 Task: Open Card Card0000000408 in Board Board0000000102 in Workspace WS0000000034 in Trello. Add Member Email0000000136 to Card Card0000000408 in Board Board0000000102 in Workspace WS0000000034 in Trello. Add Red Label titled Label0000000408 to Card Card0000000408 in Board Board0000000102 in Workspace WS0000000034 in Trello. Add Checklist CL0000000408 to Card Card0000000408 in Board Board0000000102 in Workspace WS0000000034 in Trello. Add Dates with Start Date as Nov 01 2023 and Due Date as Nov 30 2023 to Card Card0000000408 in Board Board0000000102 in Workspace WS0000000034 in Trello
Action: Mouse moved to (653, 678)
Screenshot: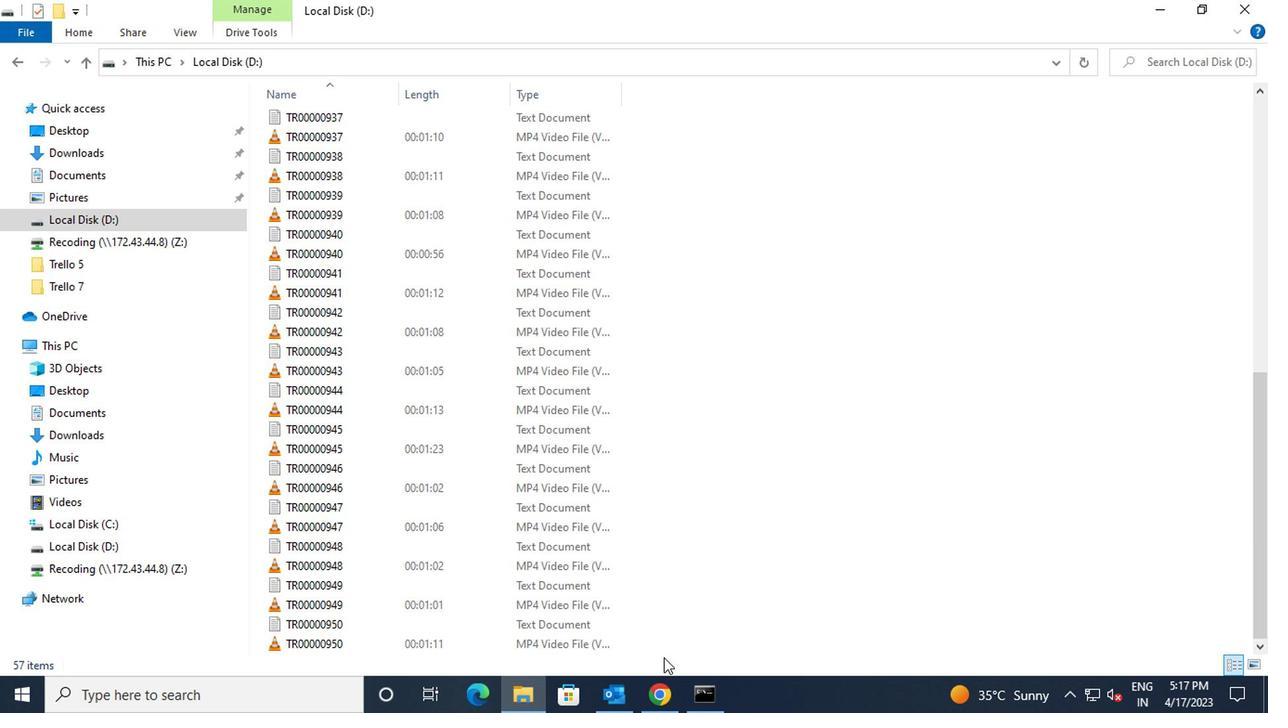 
Action: Mouse pressed left at (653, 678)
Screenshot: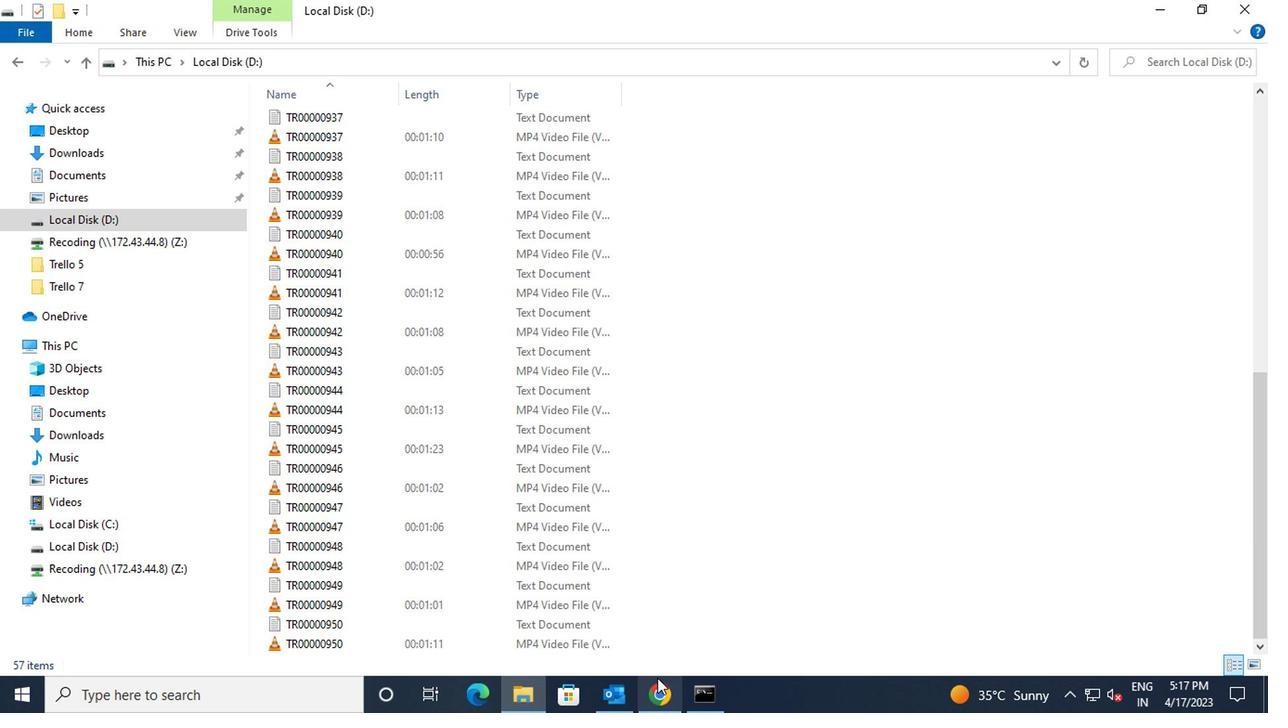
Action: Mouse moved to (457, 417)
Screenshot: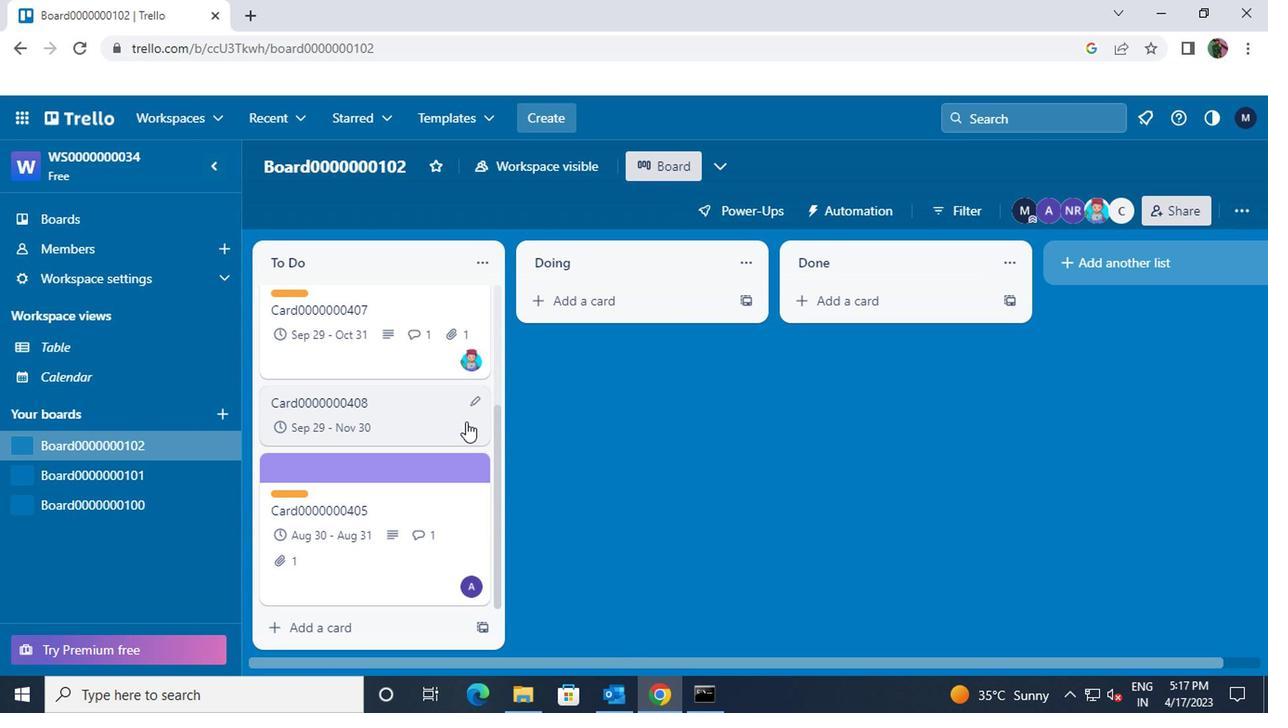 
Action: Mouse pressed left at (457, 417)
Screenshot: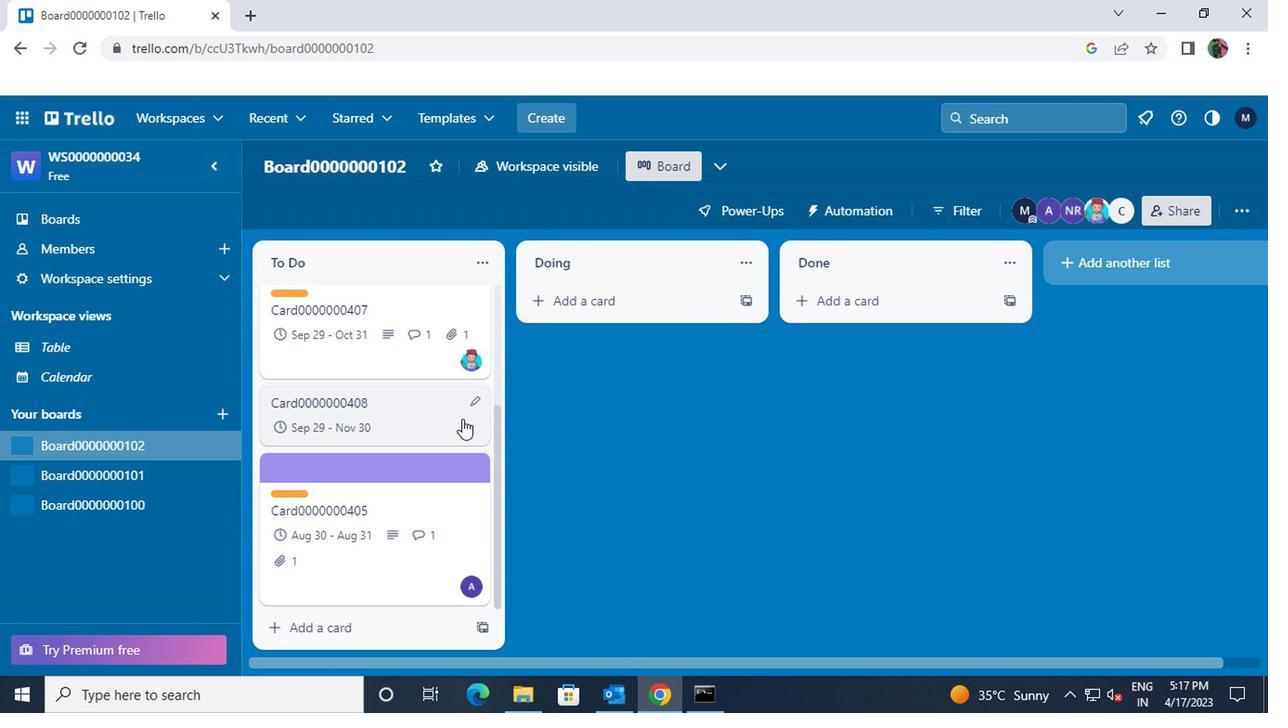 
Action: Mouse moved to (845, 269)
Screenshot: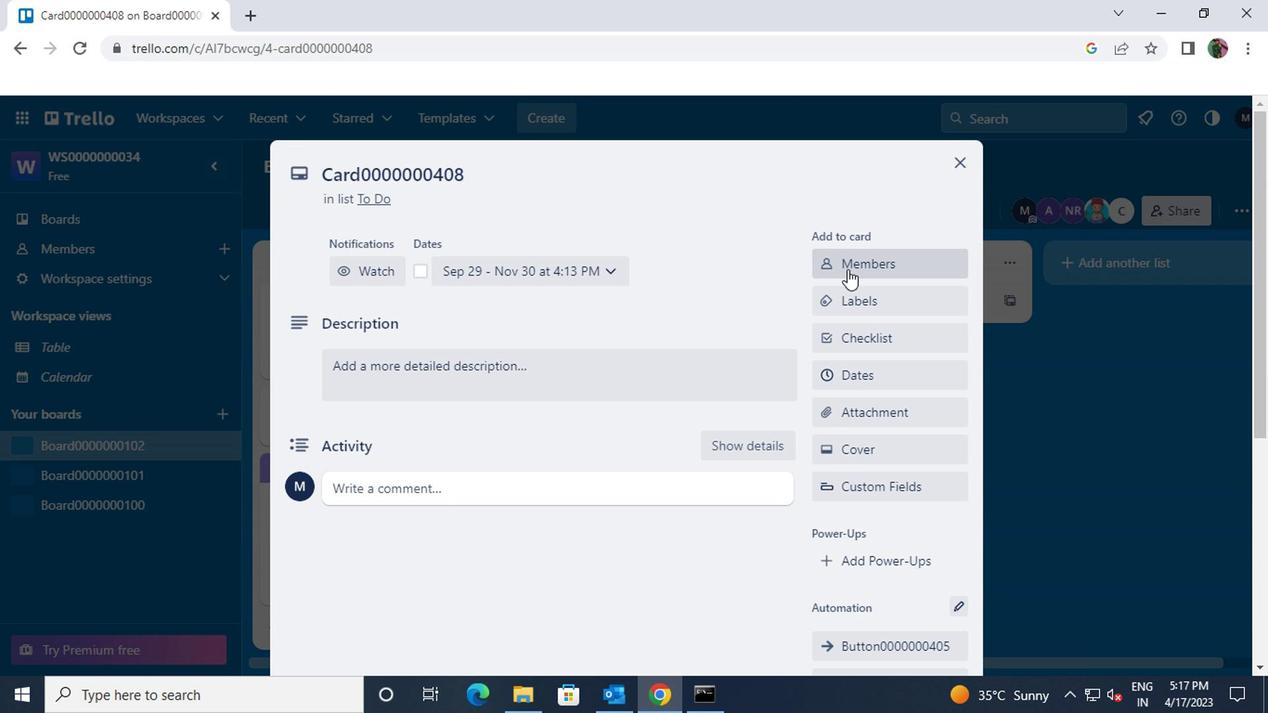 
Action: Mouse pressed left at (845, 269)
Screenshot: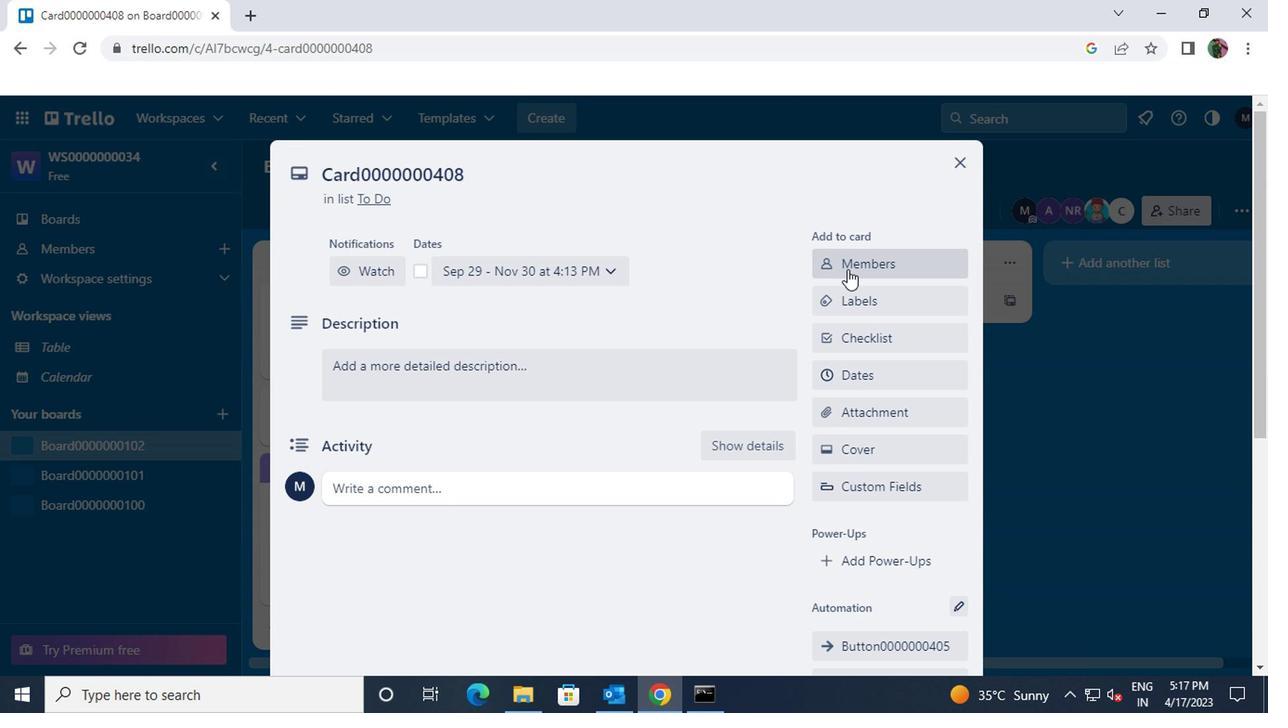 
Action: Key pressed <Key.shift>CARSTREET791<Key.shift>@GMAIL.COM
Screenshot: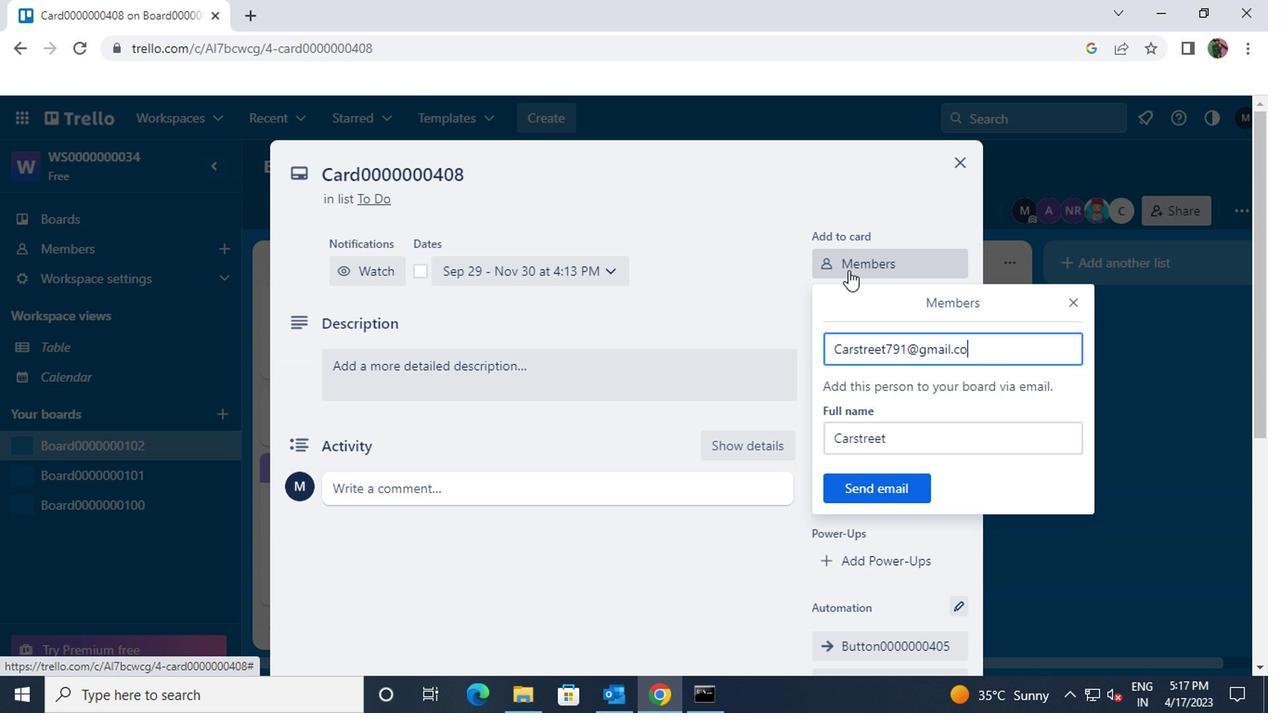 
Action: Mouse moved to (893, 483)
Screenshot: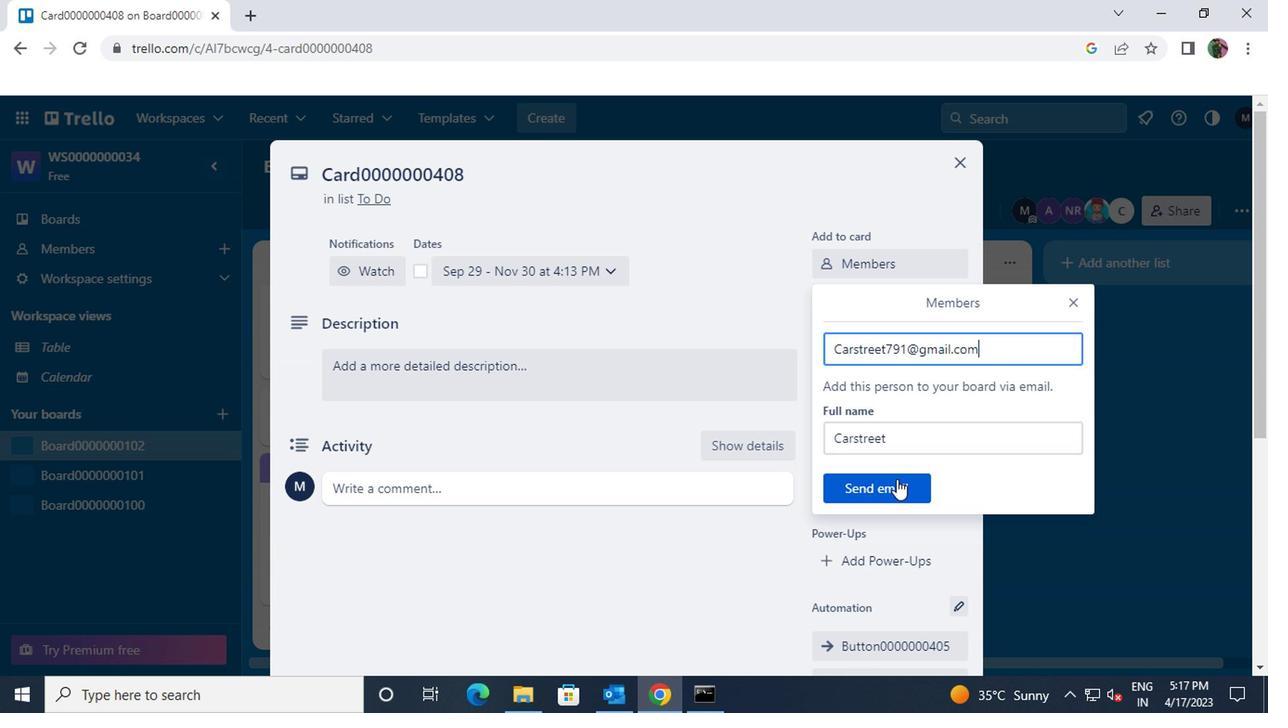 
Action: Mouse pressed left at (893, 483)
Screenshot: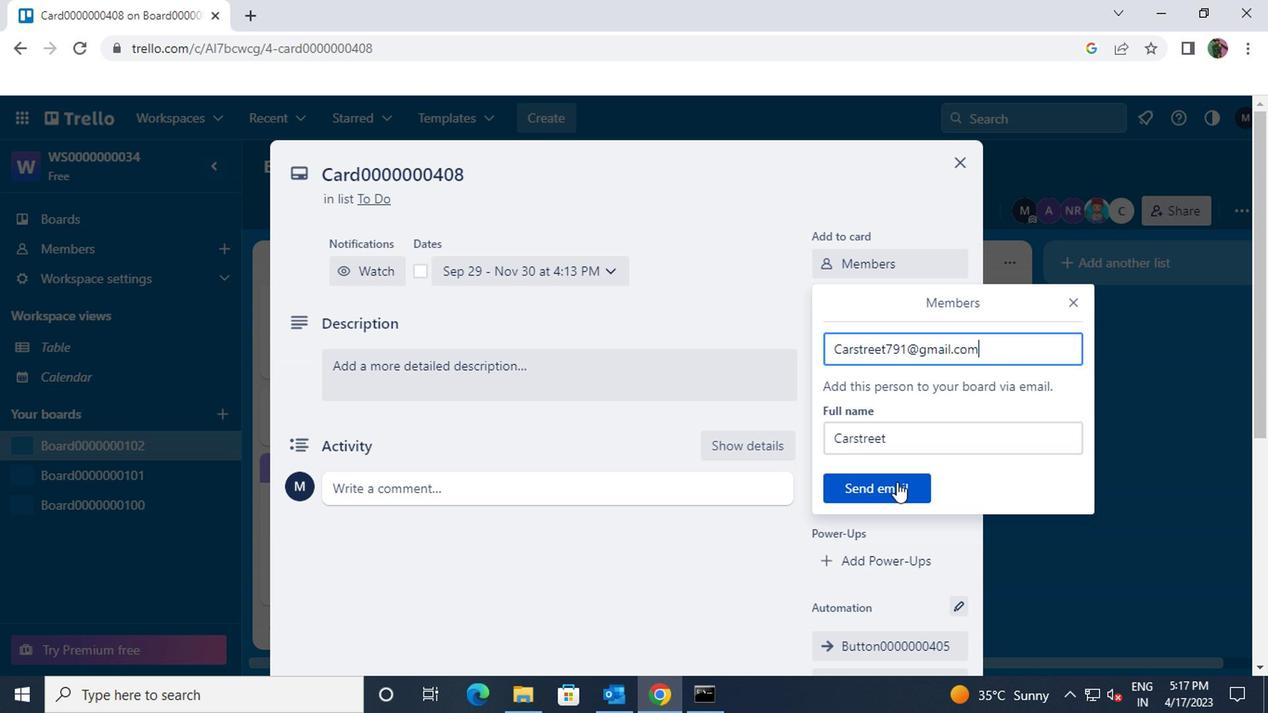
Action: Mouse moved to (859, 297)
Screenshot: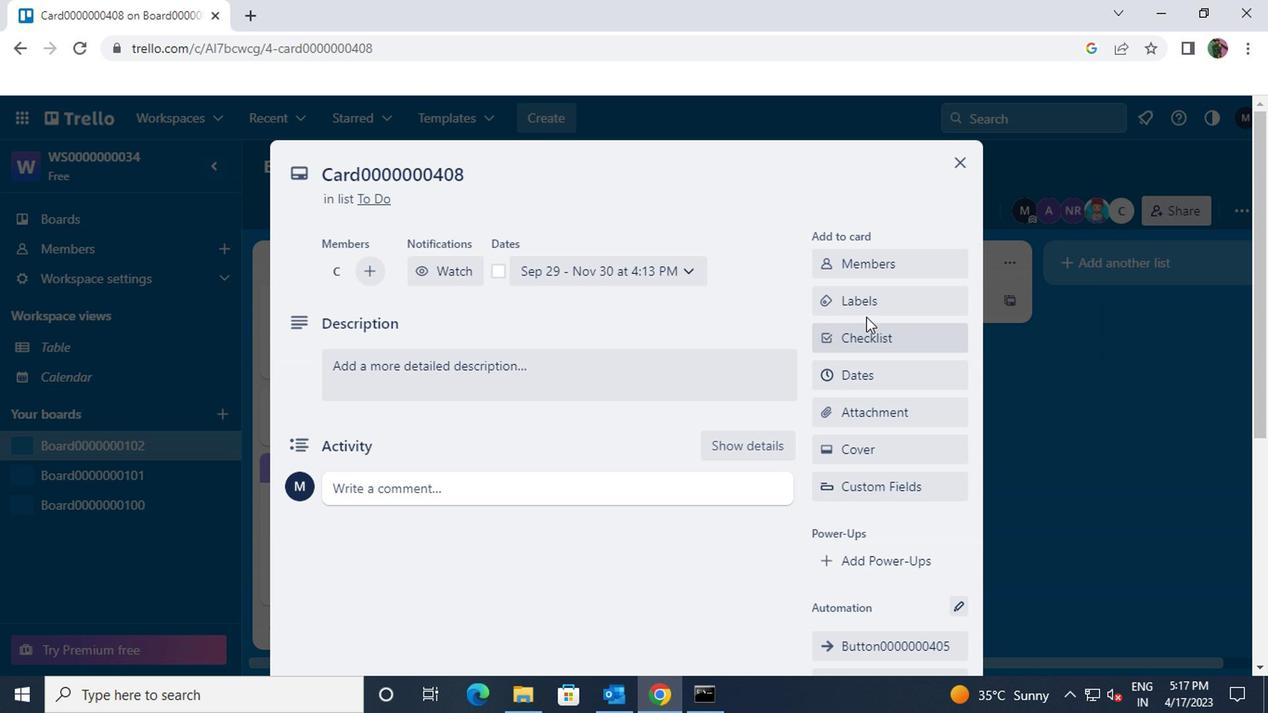 
Action: Mouse pressed left at (859, 297)
Screenshot: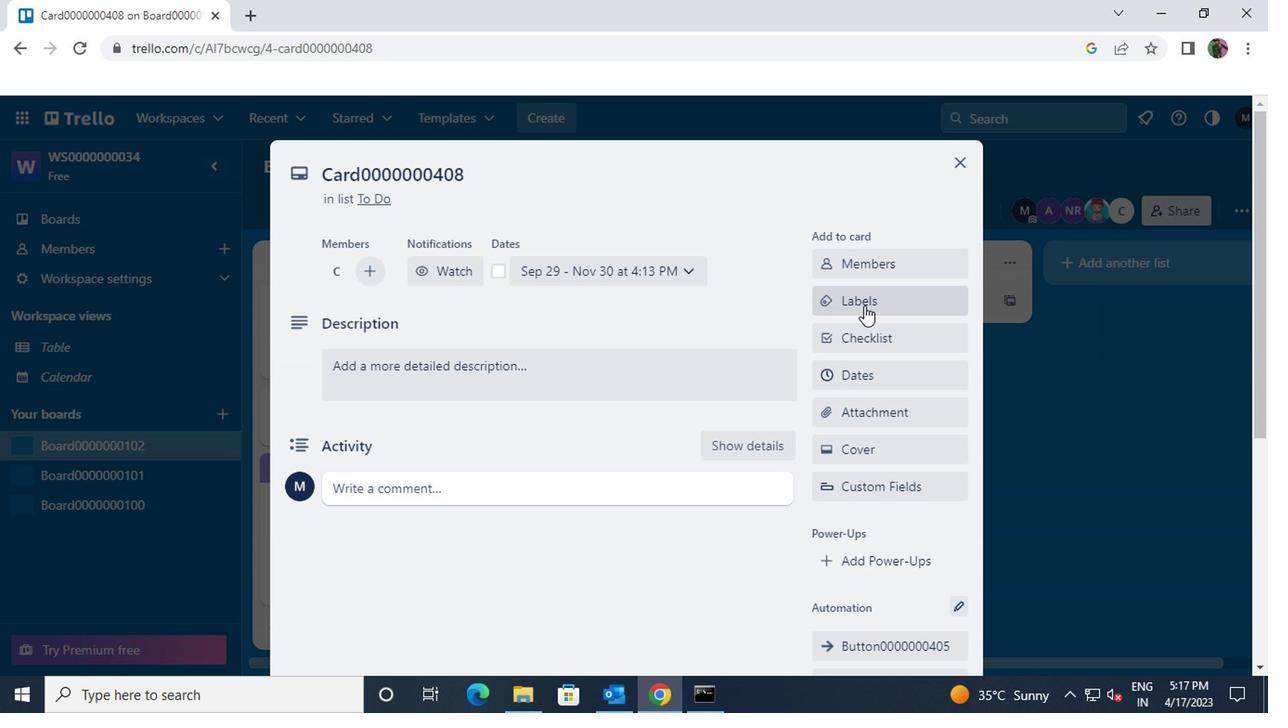 
Action: Mouse moved to (921, 629)
Screenshot: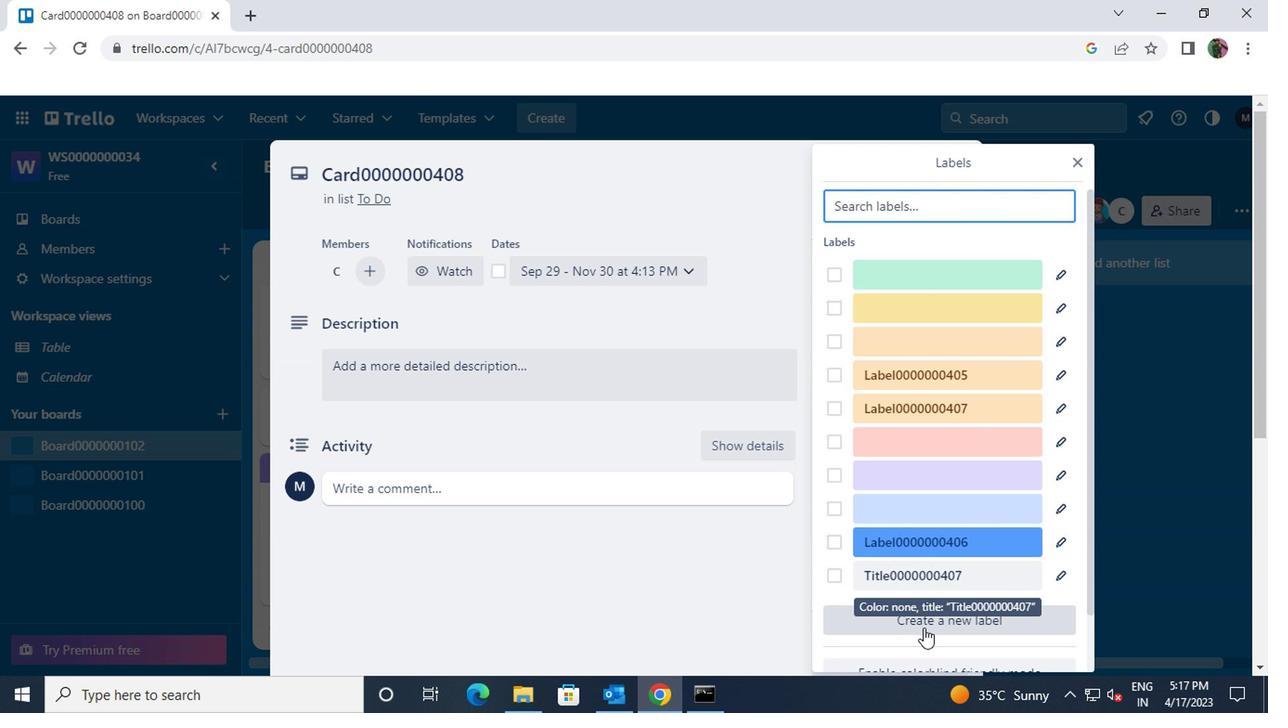 
Action: Mouse pressed left at (921, 629)
Screenshot: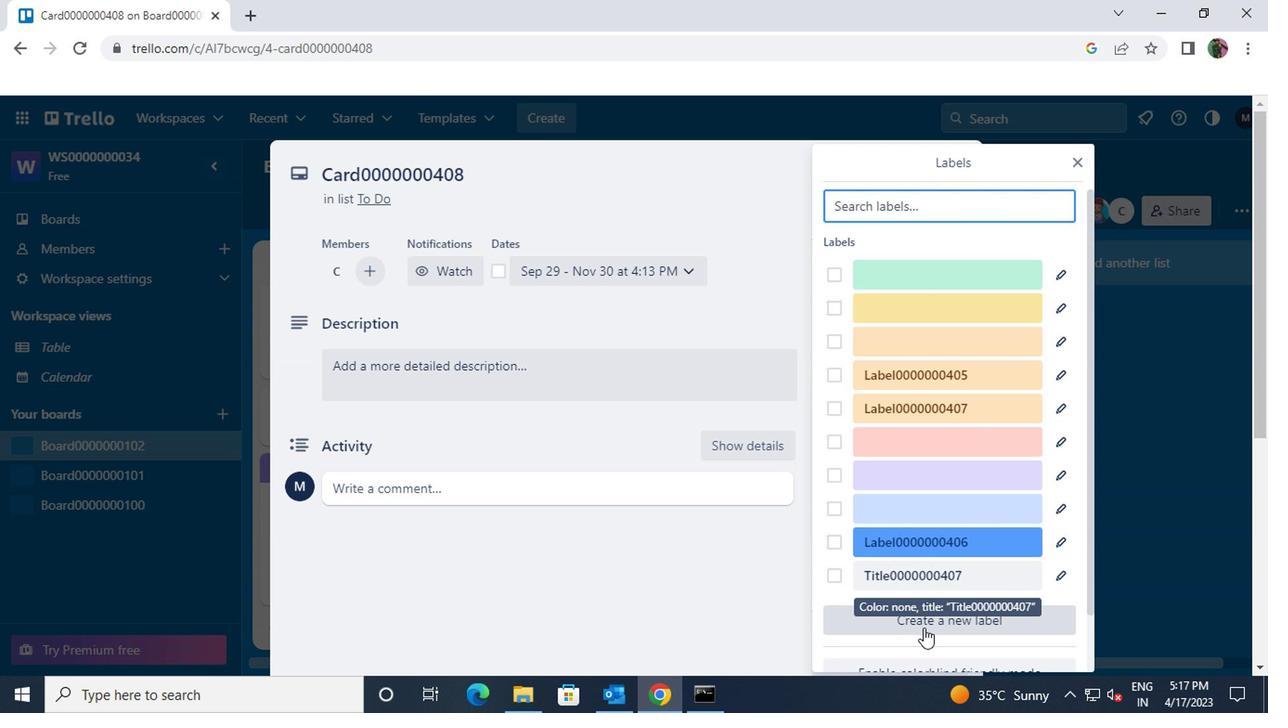 
Action: Mouse moved to (862, 330)
Screenshot: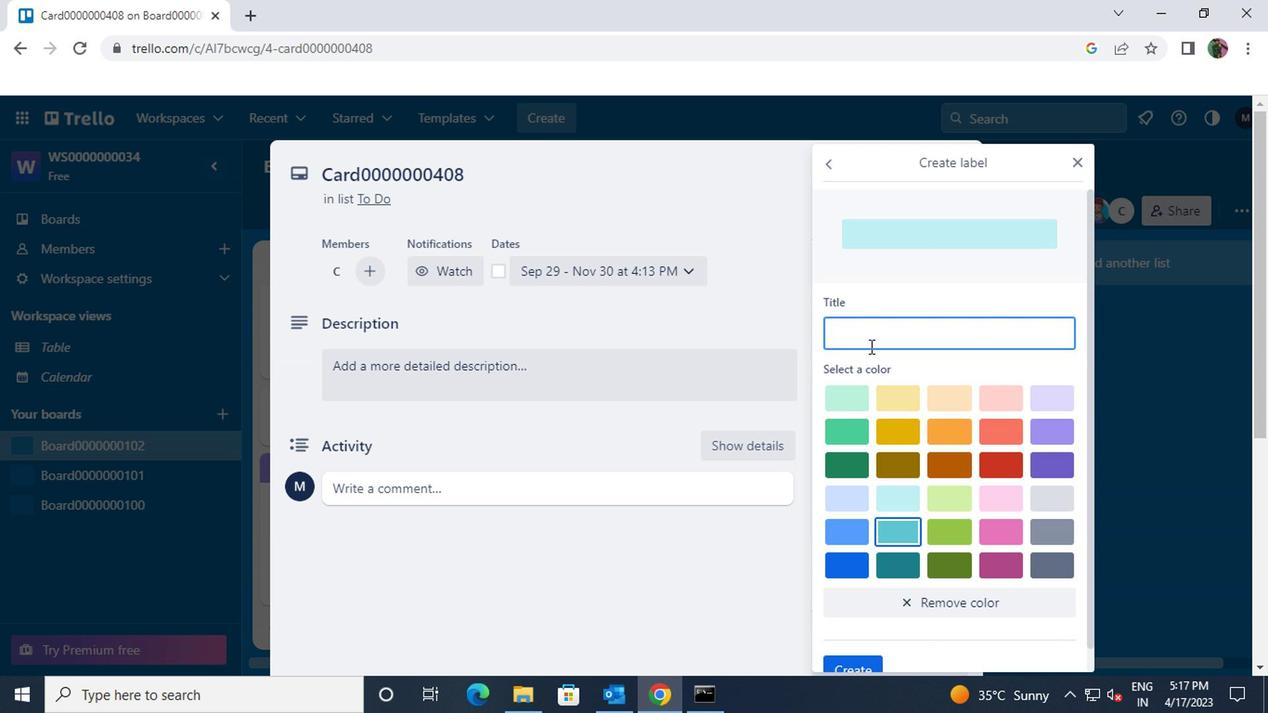 
Action: Mouse pressed left at (862, 330)
Screenshot: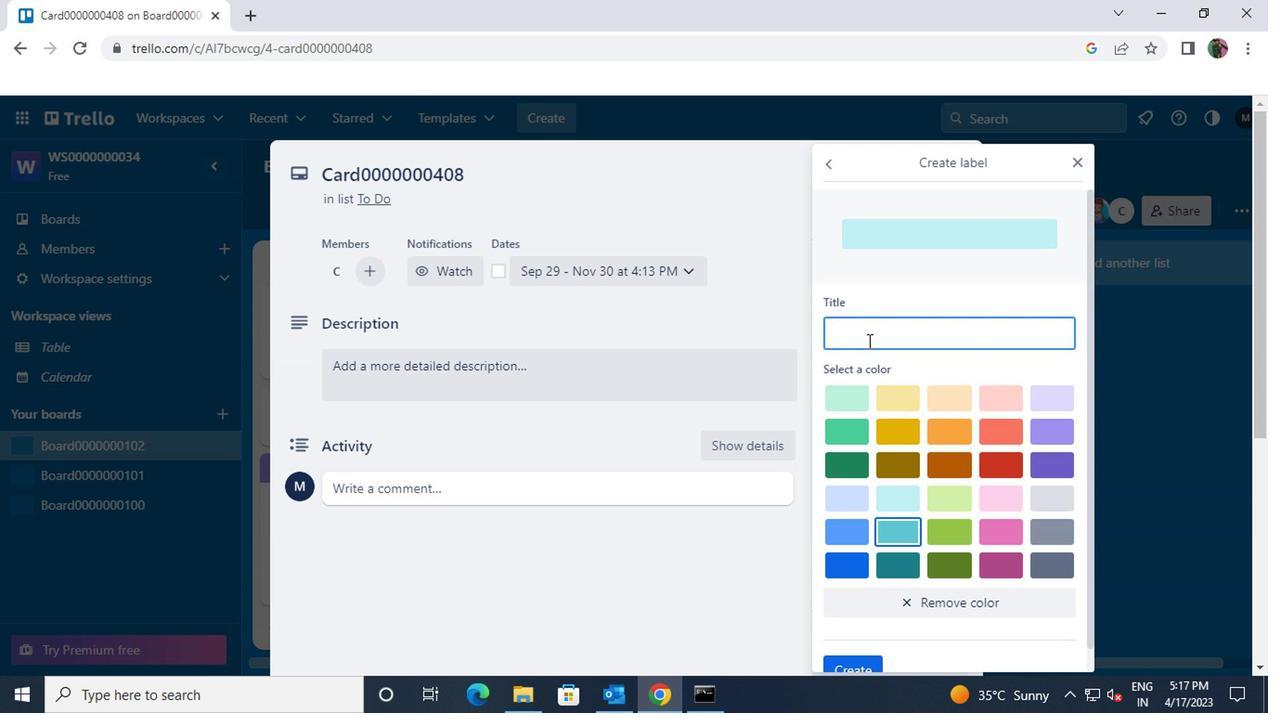 
Action: Mouse moved to (863, 325)
Screenshot: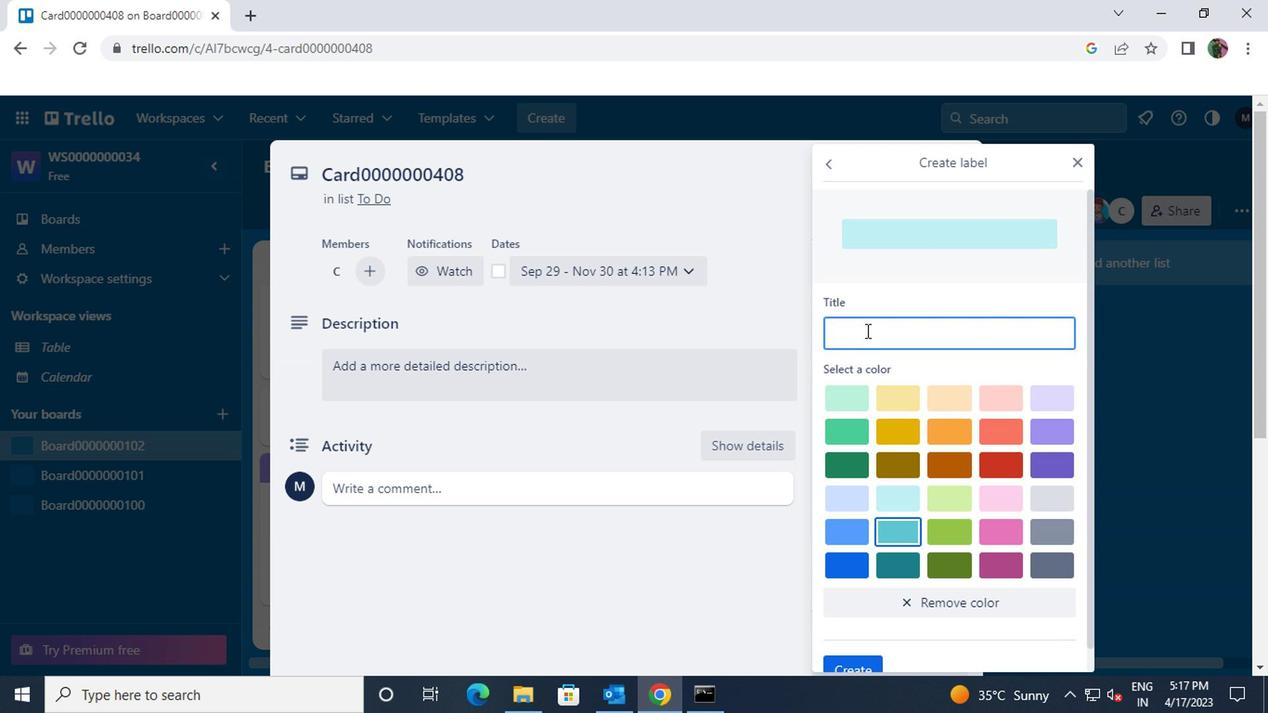 
Action: Key pressed <Key.shift>LABEL000000408
Screenshot: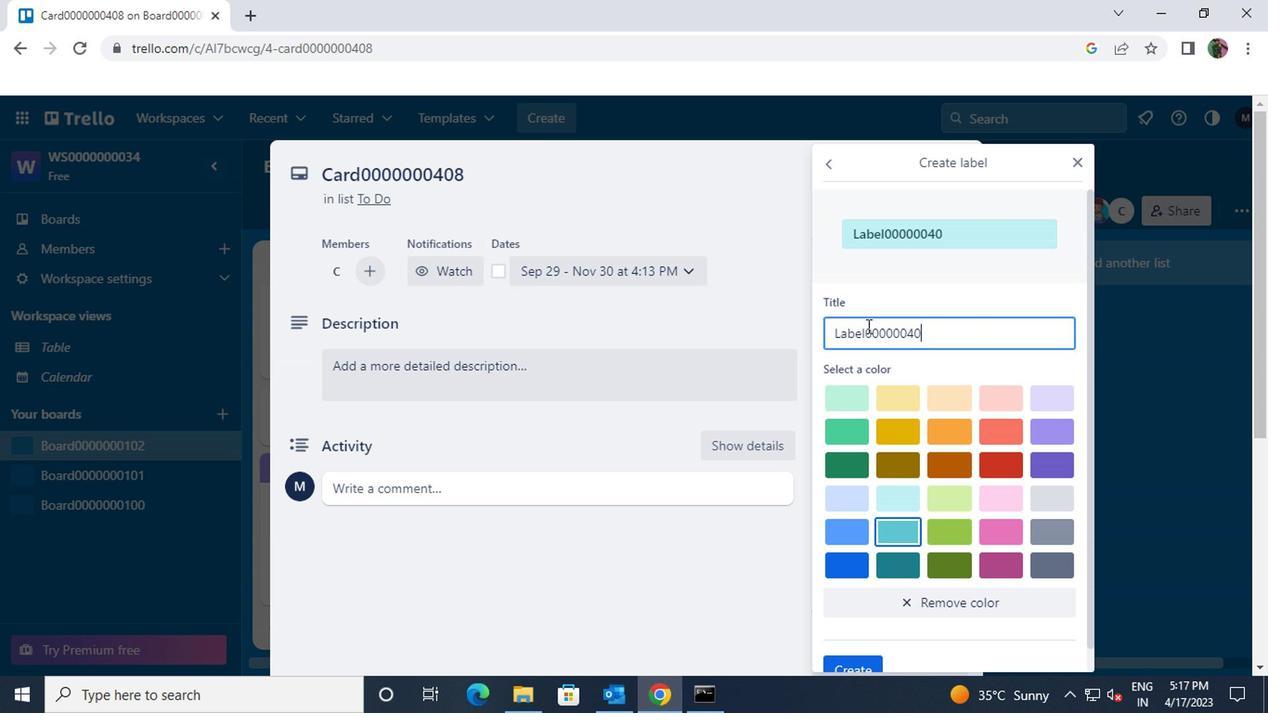 
Action: Mouse moved to (1004, 469)
Screenshot: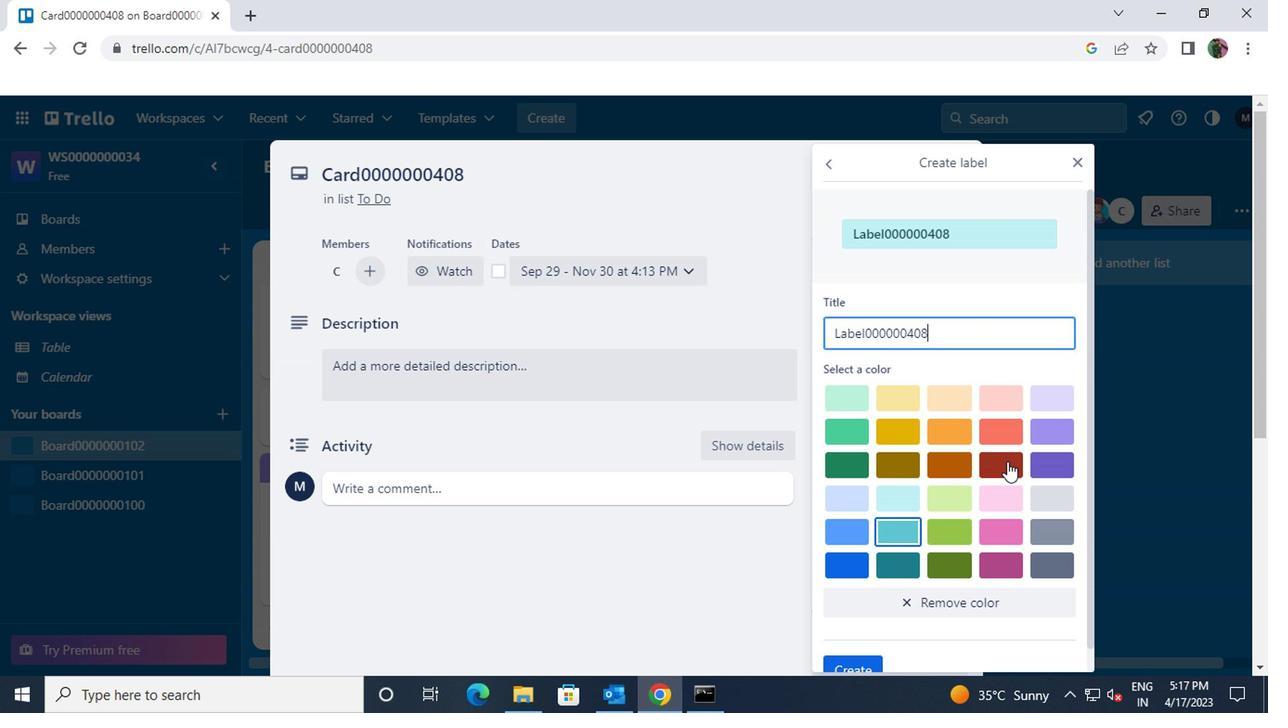 
Action: Mouse pressed left at (1004, 469)
Screenshot: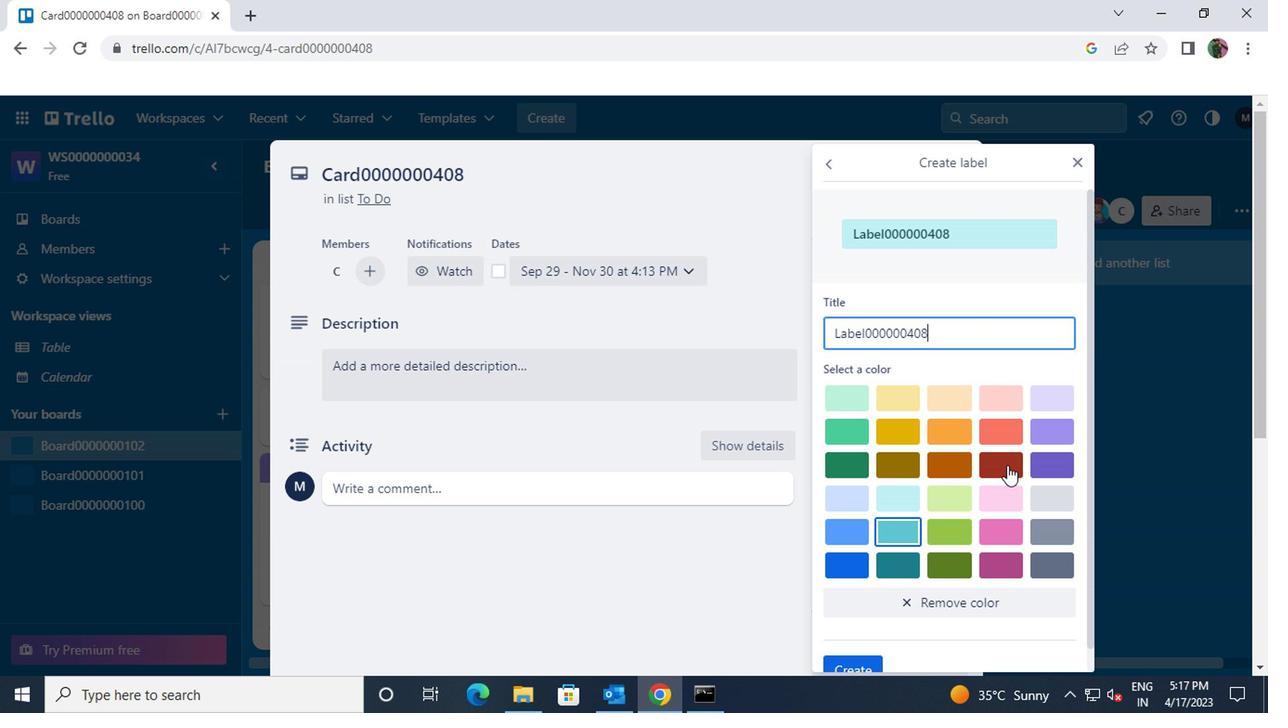 
Action: Mouse moved to (999, 469)
Screenshot: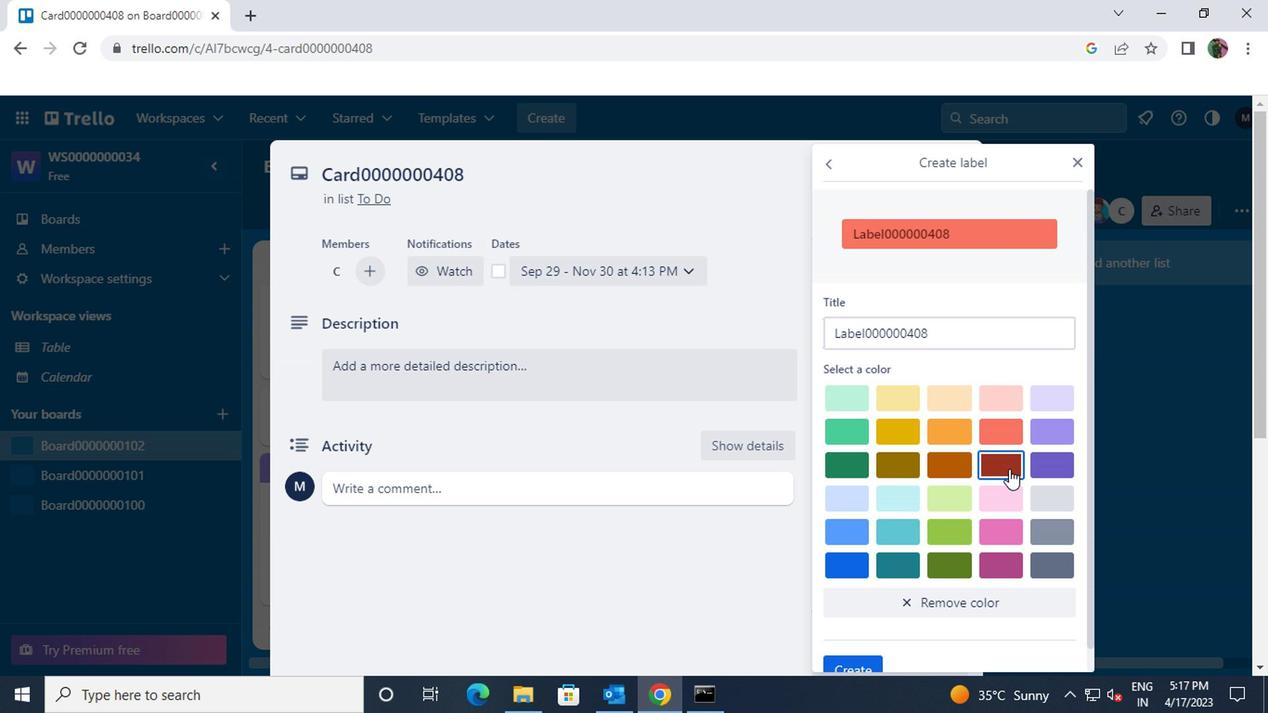 
Action: Mouse scrolled (999, 467) with delta (0, -1)
Screenshot: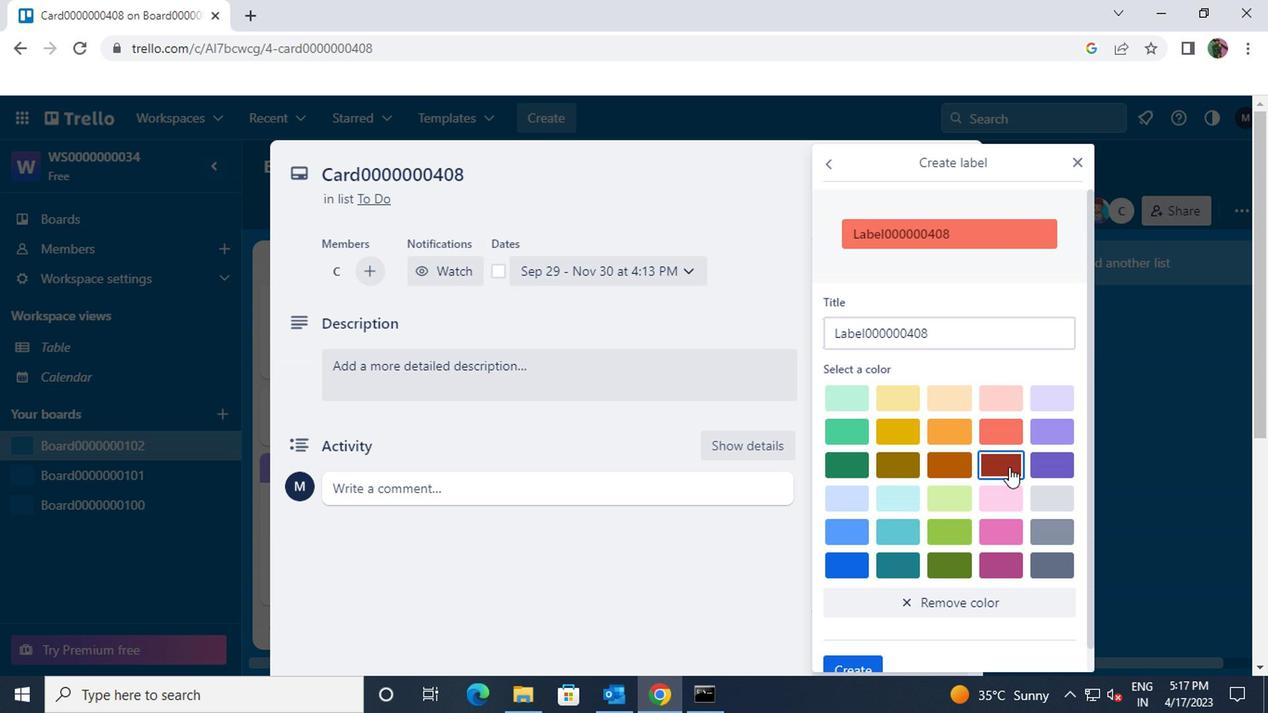 
Action: Mouse moved to (841, 633)
Screenshot: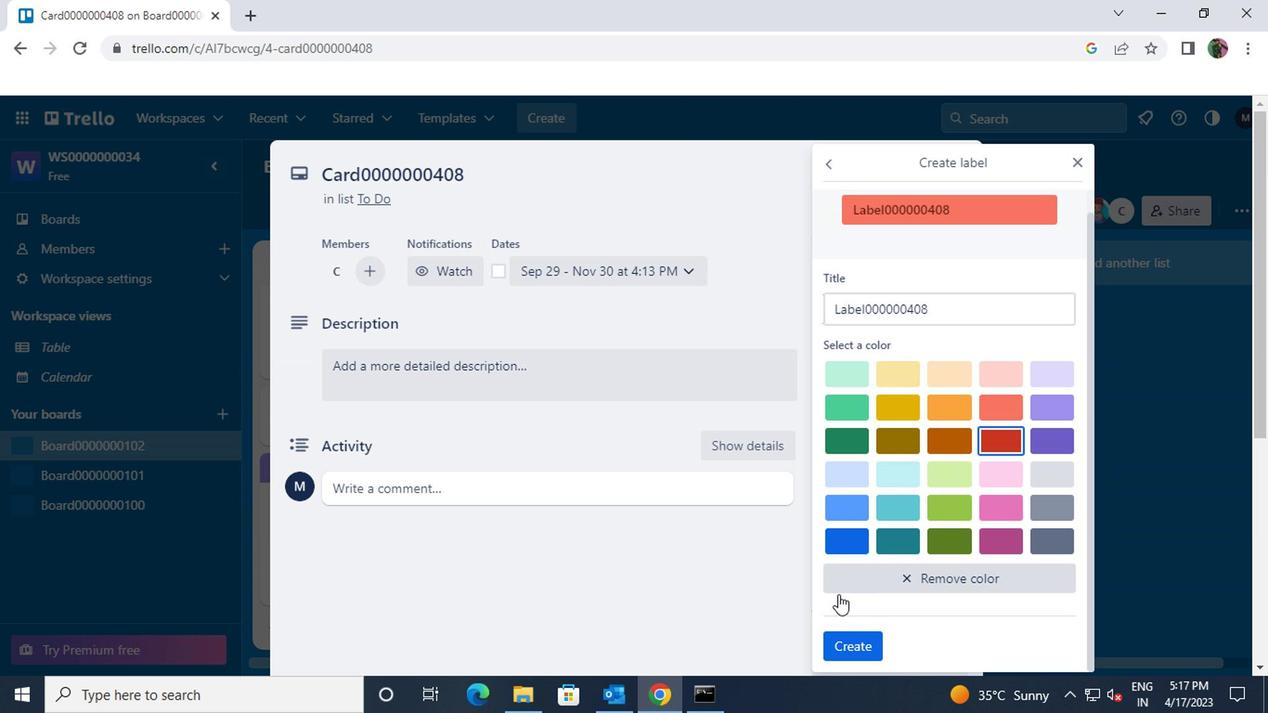 
Action: Mouse pressed left at (841, 633)
Screenshot: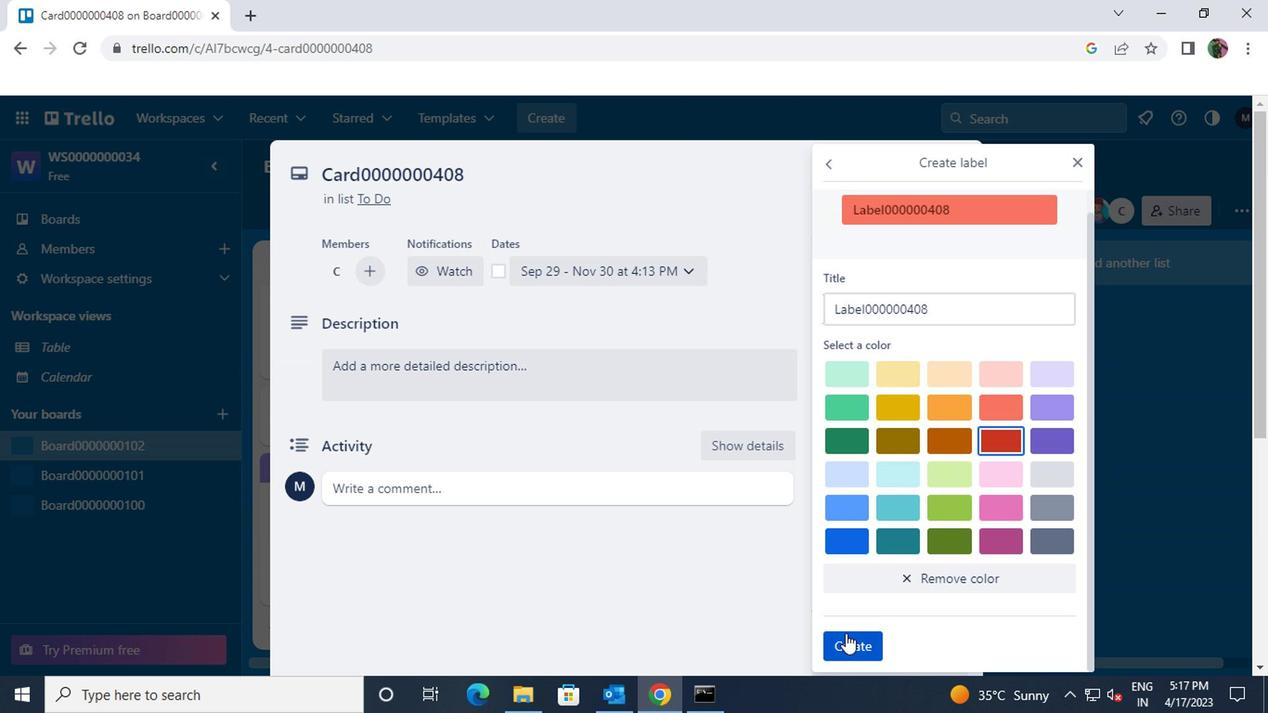 
Action: Mouse moved to (1079, 157)
Screenshot: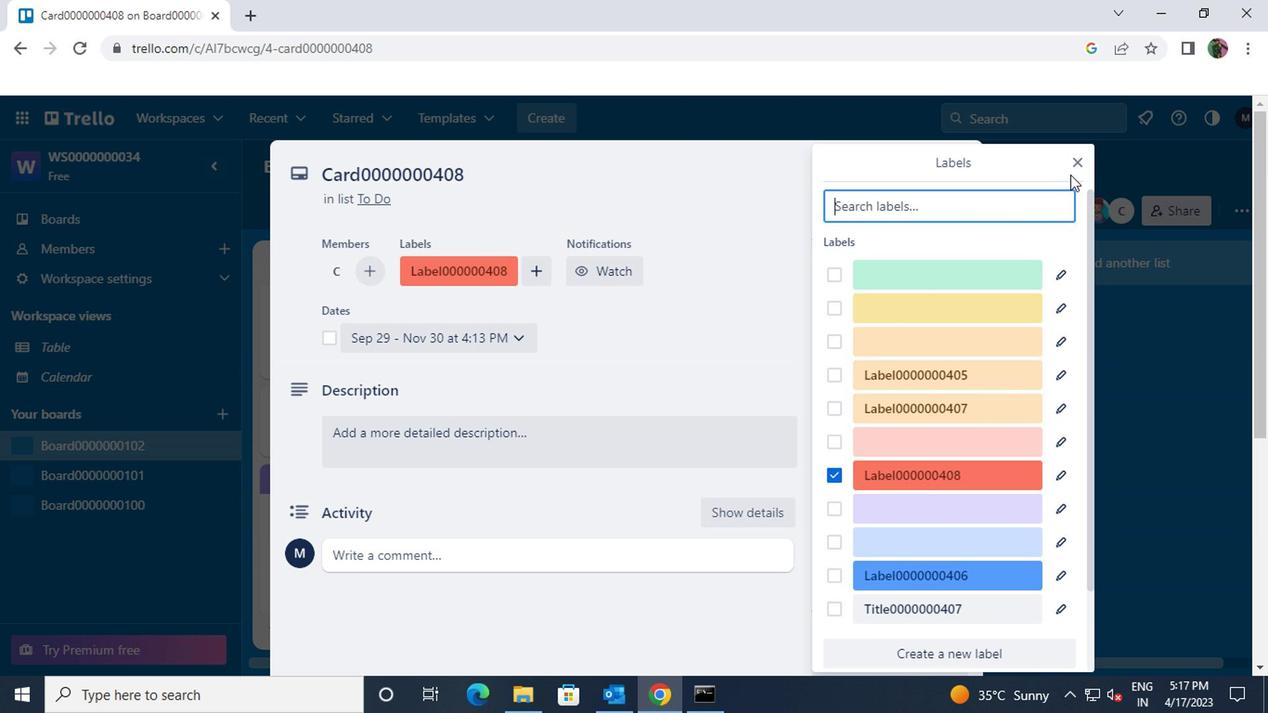 
Action: Mouse pressed left at (1079, 157)
Screenshot: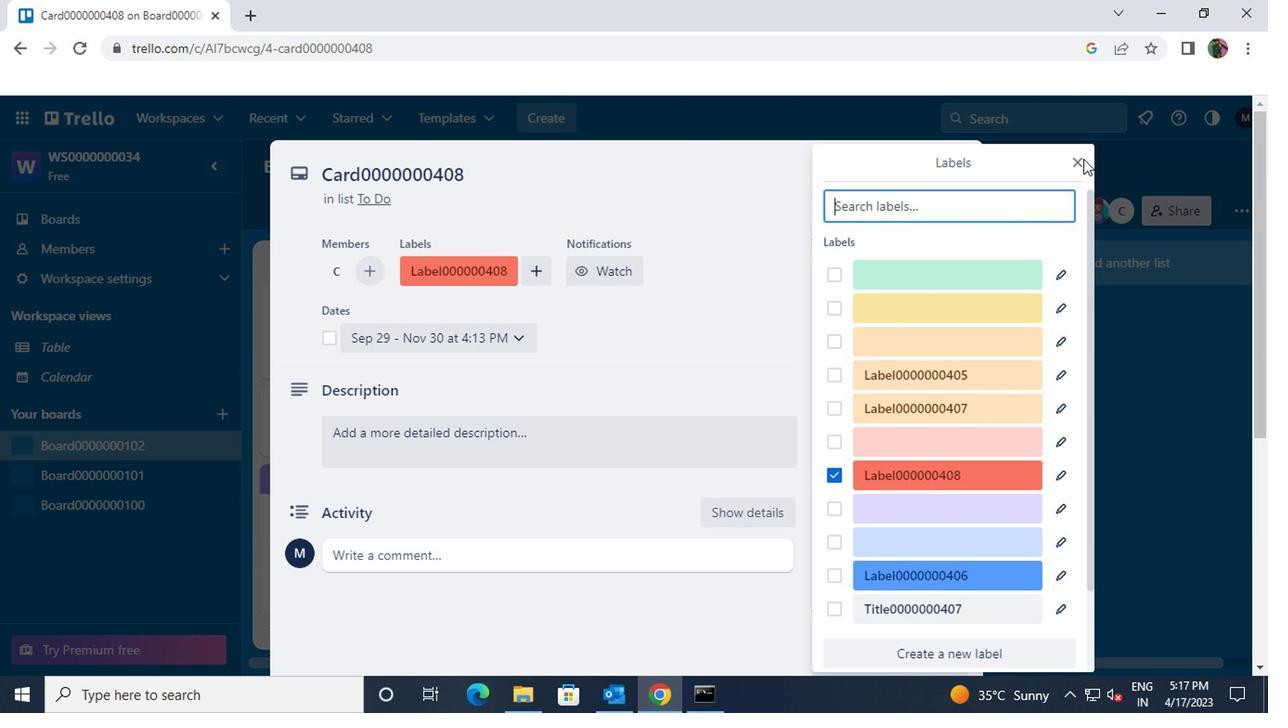 
Action: Mouse moved to (1069, 161)
Screenshot: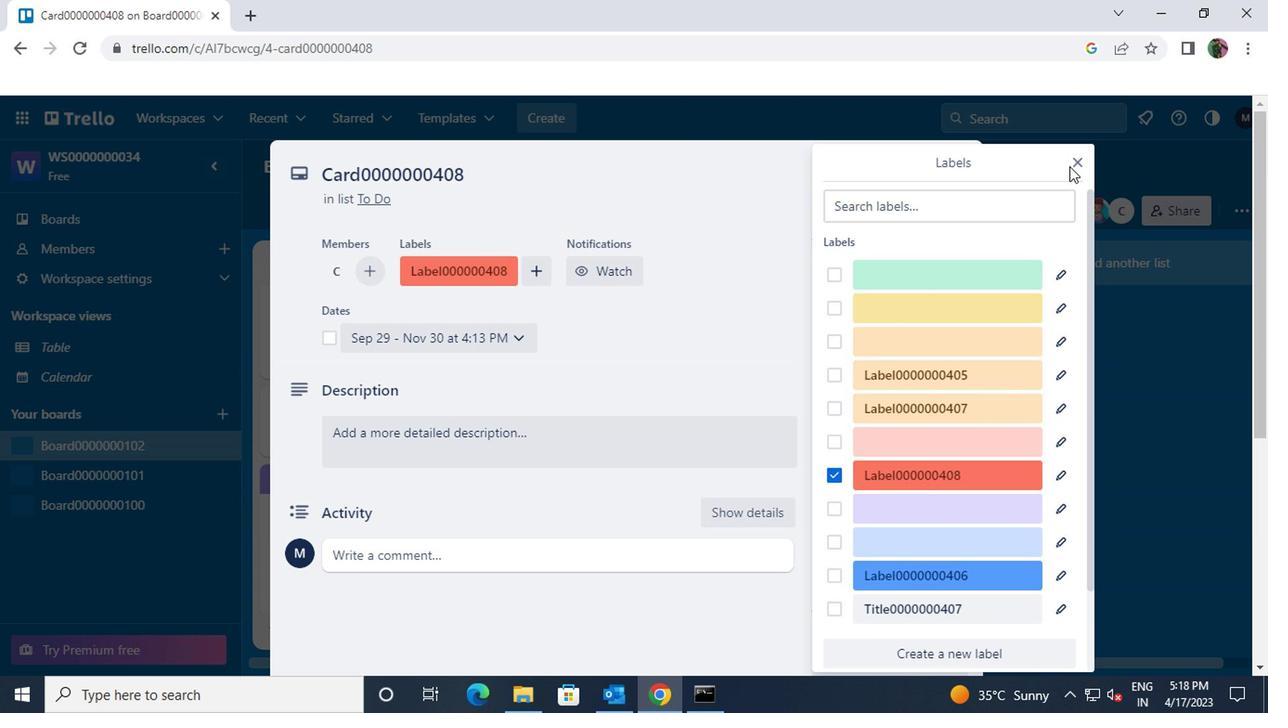 
Action: Mouse pressed left at (1069, 161)
Screenshot: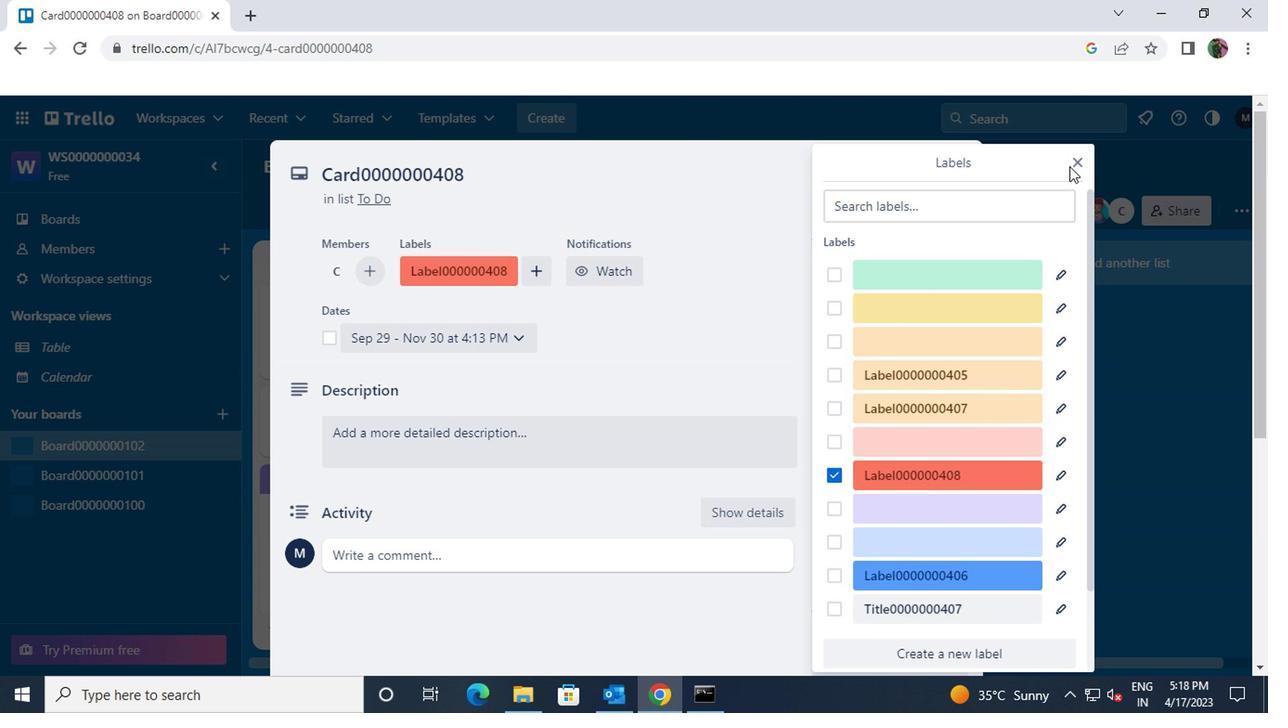
Action: Mouse moved to (880, 374)
Screenshot: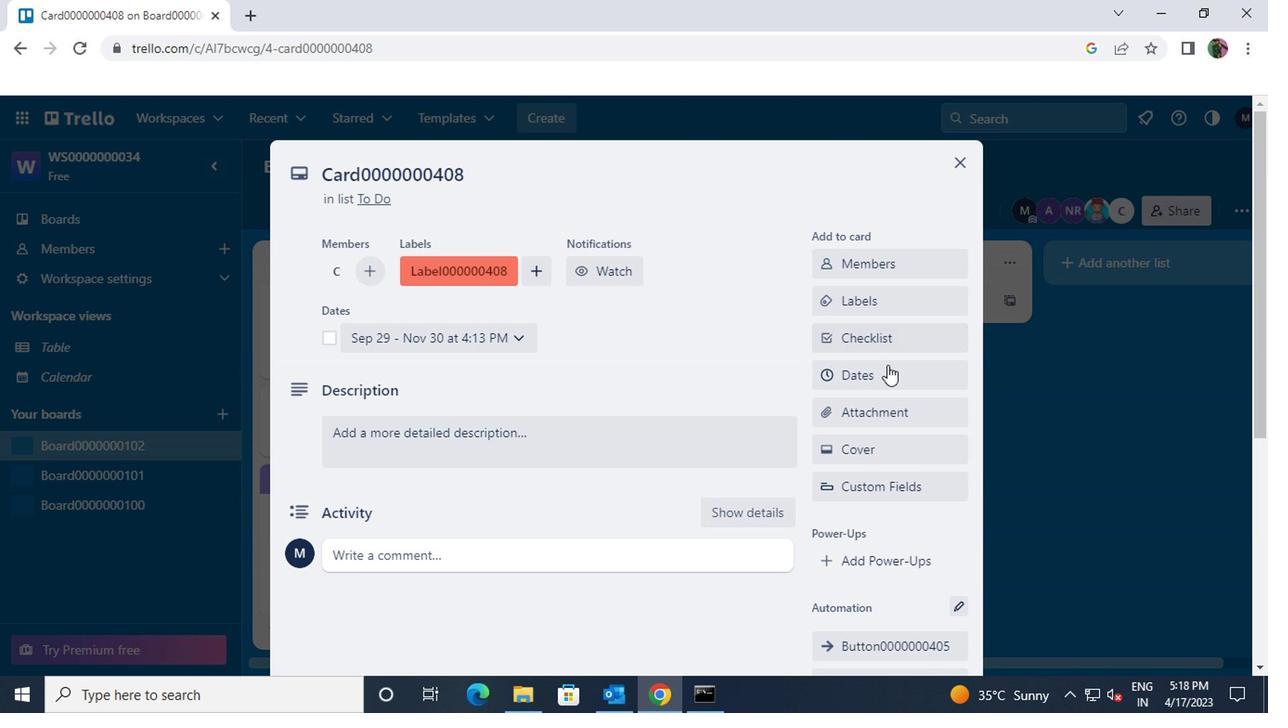 
Action: Mouse pressed left at (880, 374)
Screenshot: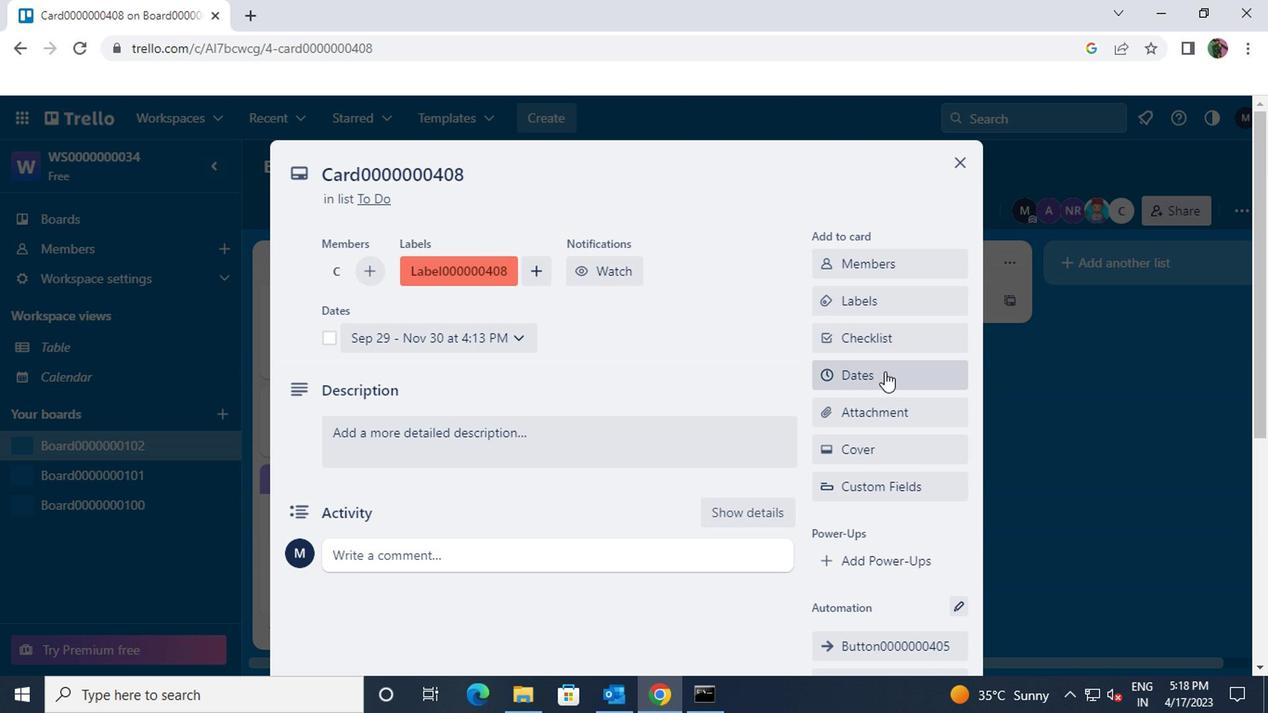 
Action: Mouse moved to (941, 279)
Screenshot: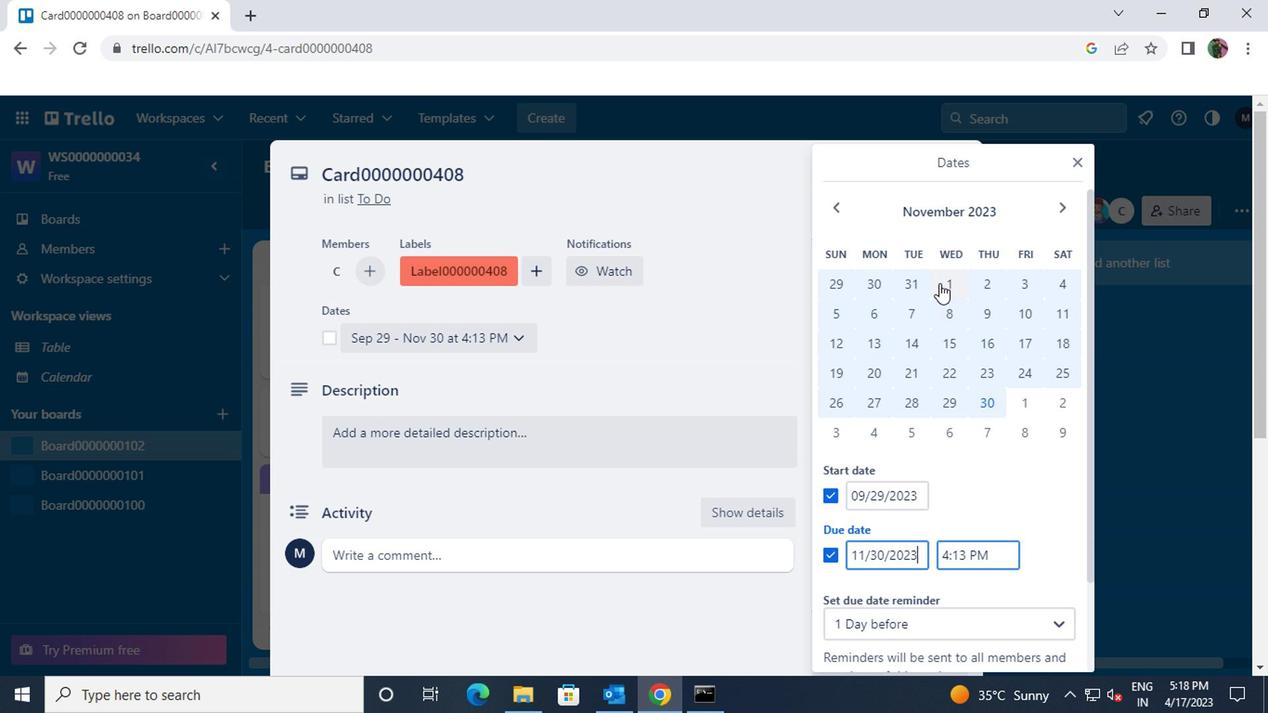 
Action: Mouse pressed left at (941, 279)
Screenshot: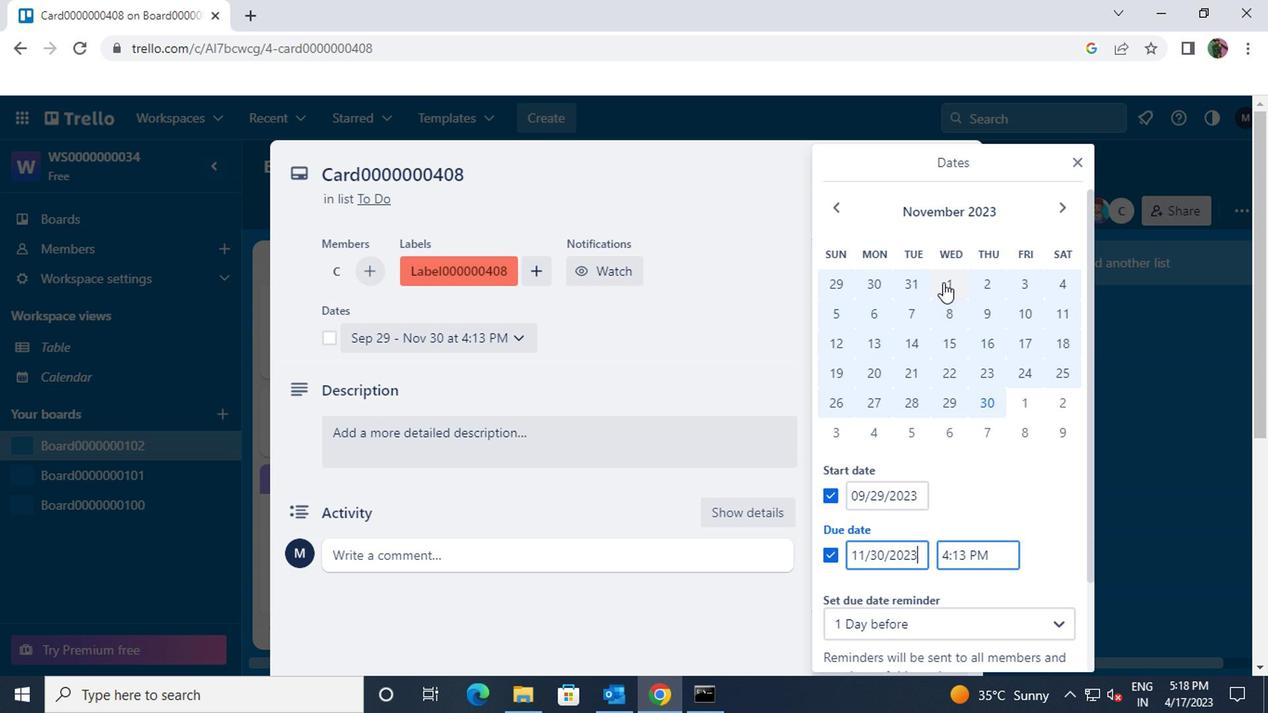 
Action: Mouse moved to (983, 406)
Screenshot: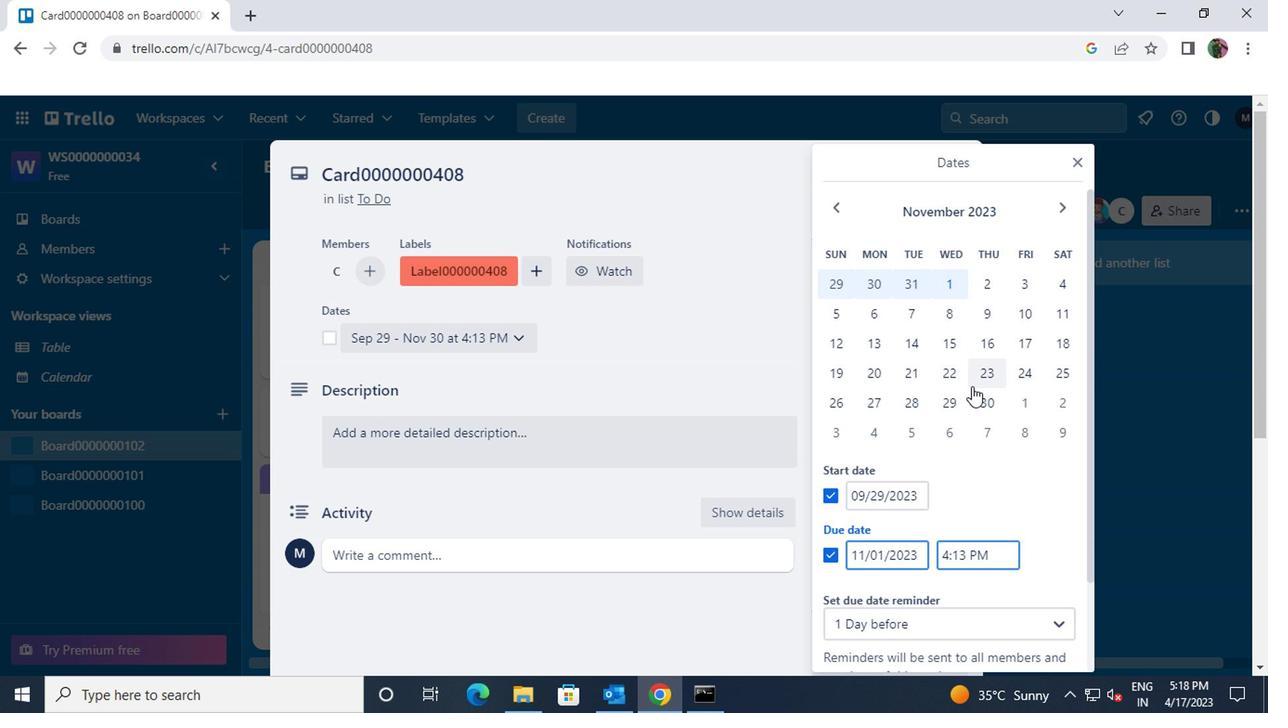 
Action: Mouse pressed left at (983, 406)
Screenshot: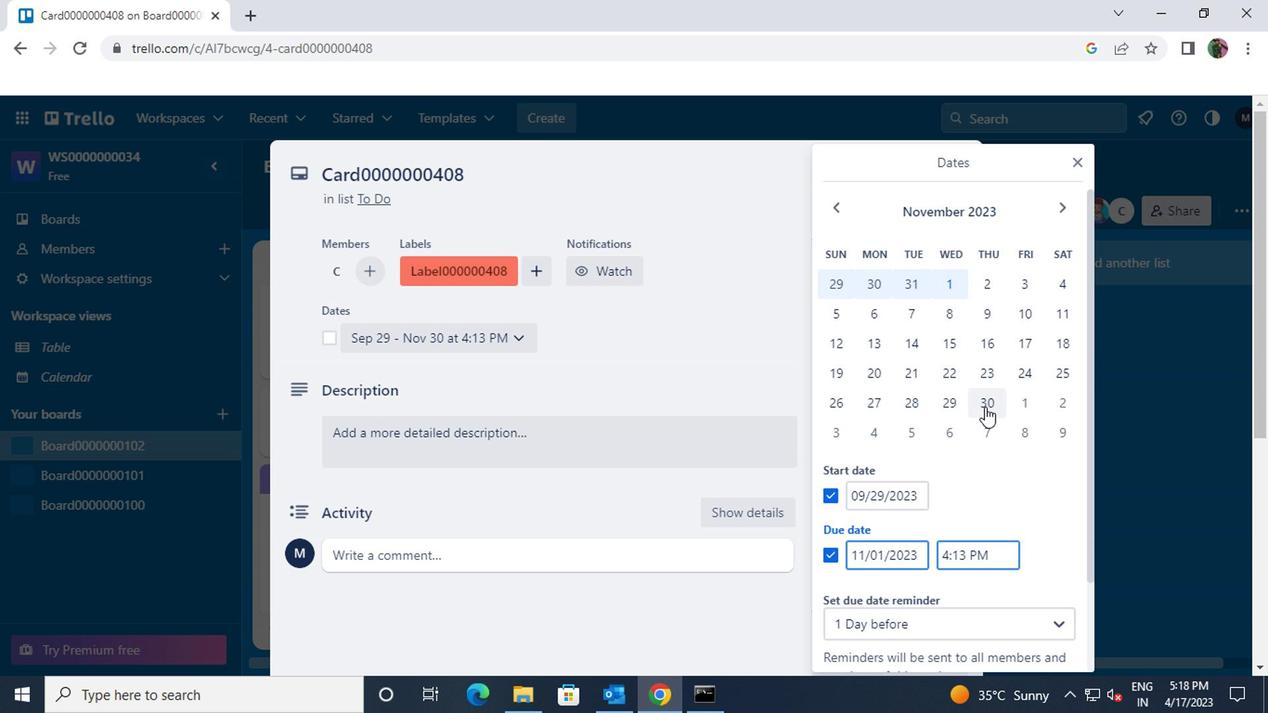 
Action: Mouse moved to (985, 406)
Screenshot: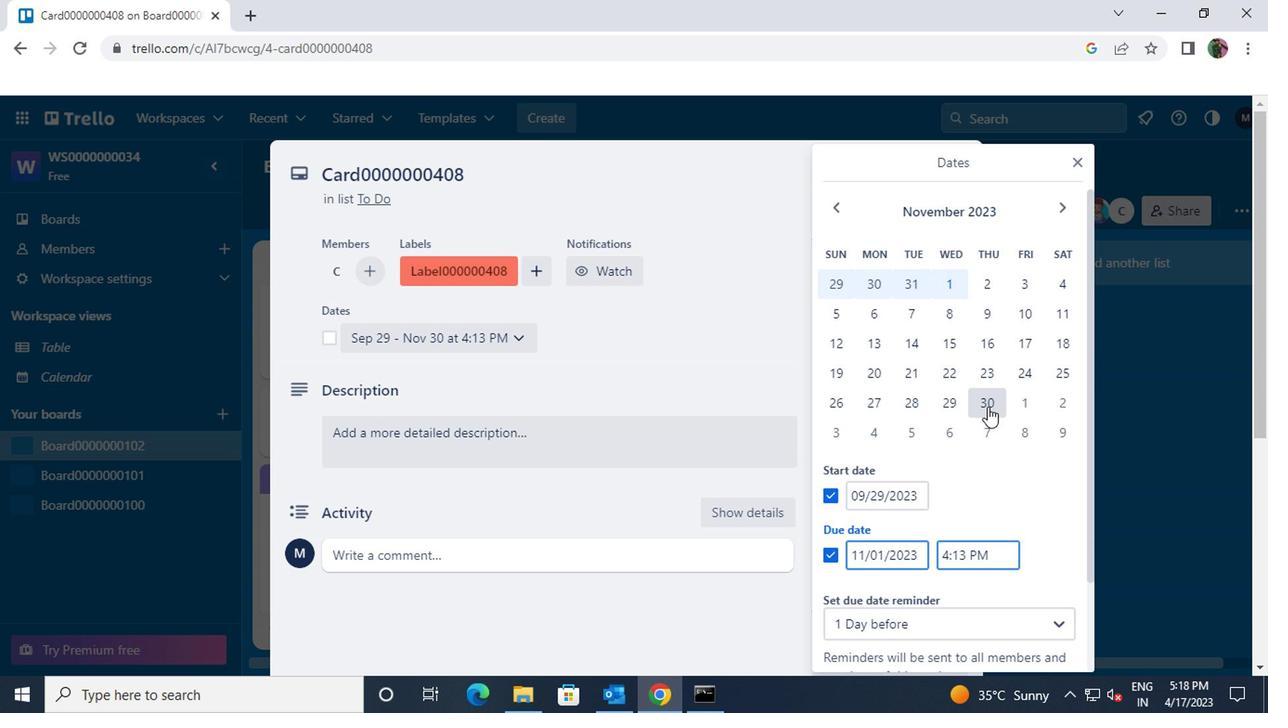 
Action: Mouse scrolled (985, 405) with delta (0, 0)
Screenshot: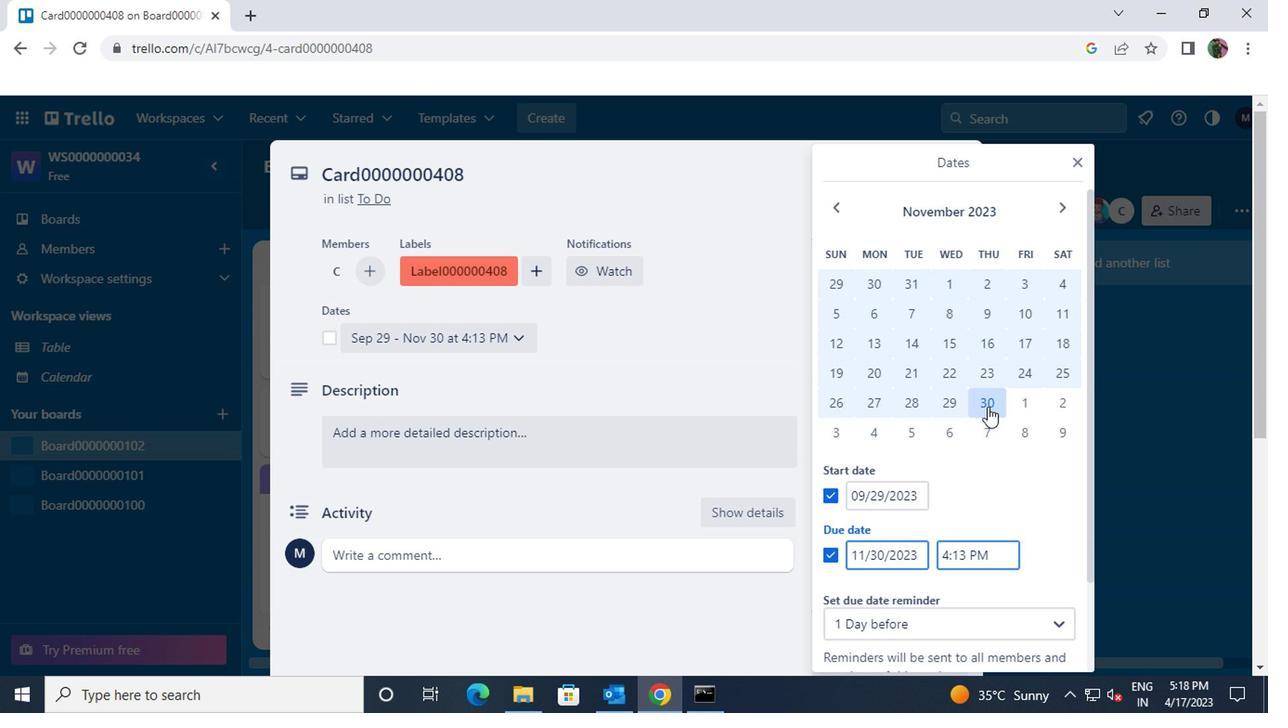 
Action: Mouse moved to (985, 405)
Screenshot: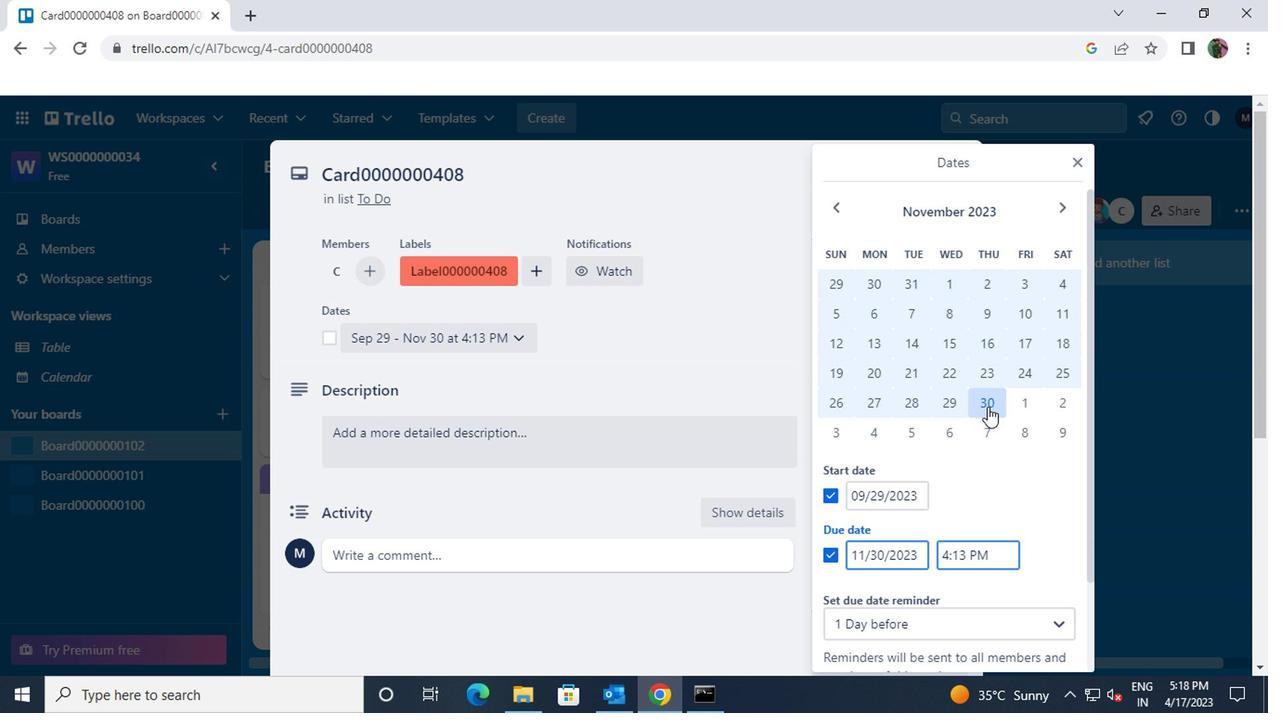 
Action: Mouse scrolled (985, 404) with delta (0, -1)
Screenshot: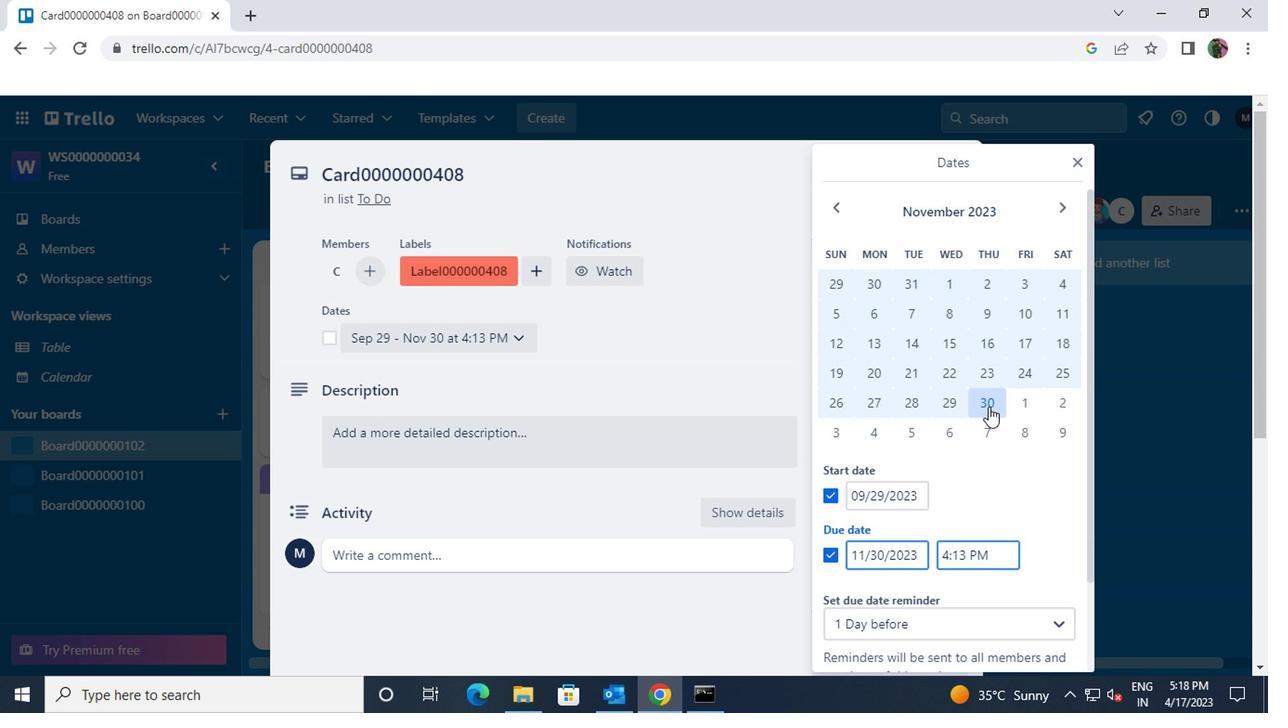 
Action: Mouse moved to (941, 599)
Screenshot: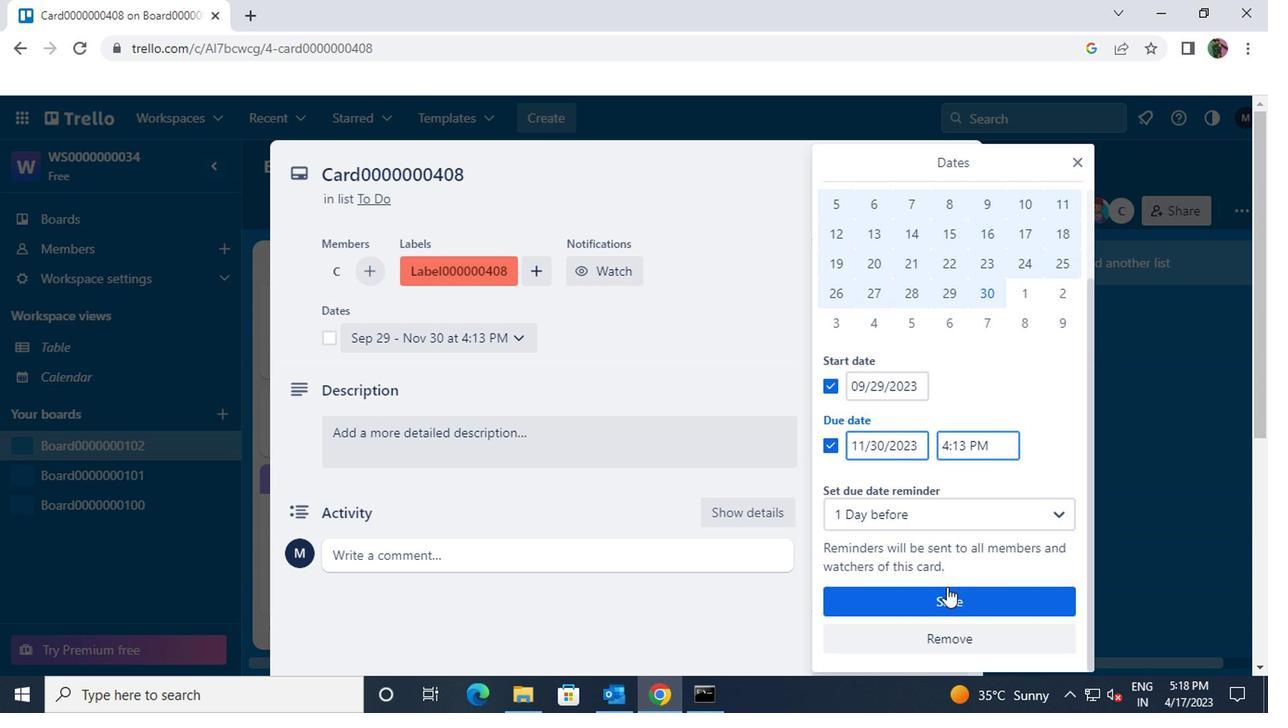 
Action: Mouse pressed left at (941, 599)
Screenshot: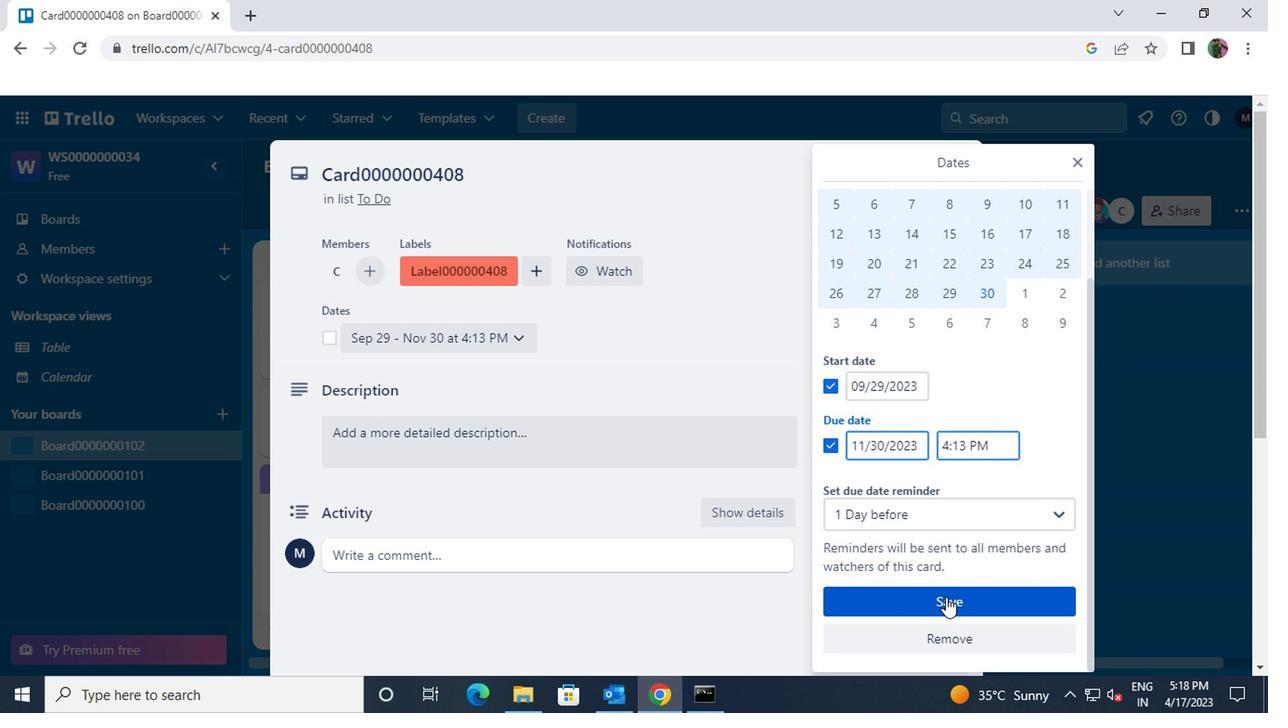 
Action: Mouse moved to (931, 210)
Screenshot: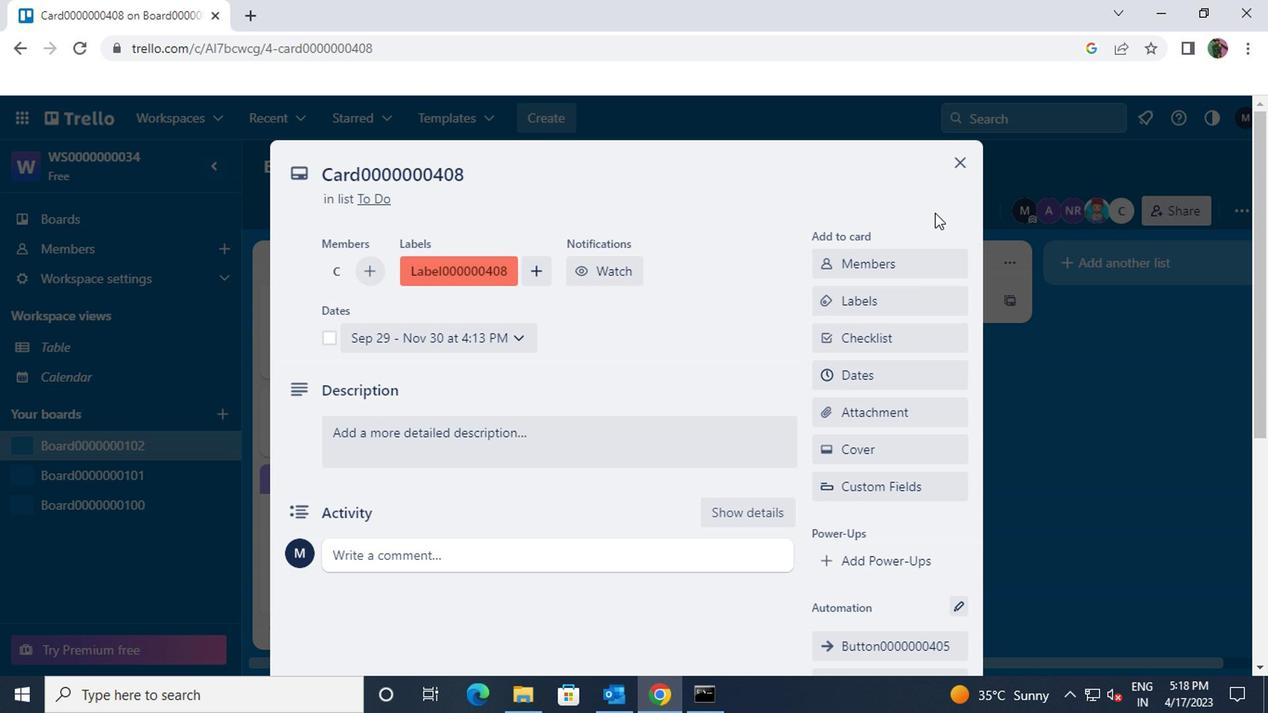 
